 Task: Create a due date automation trigger when advanced on, on the tuesday after a card is due add fields with custom field "Resume" set to a number greater or equal to 1 and lower or equal to 10 at 11:00 AM.
Action: Mouse moved to (1327, 111)
Screenshot: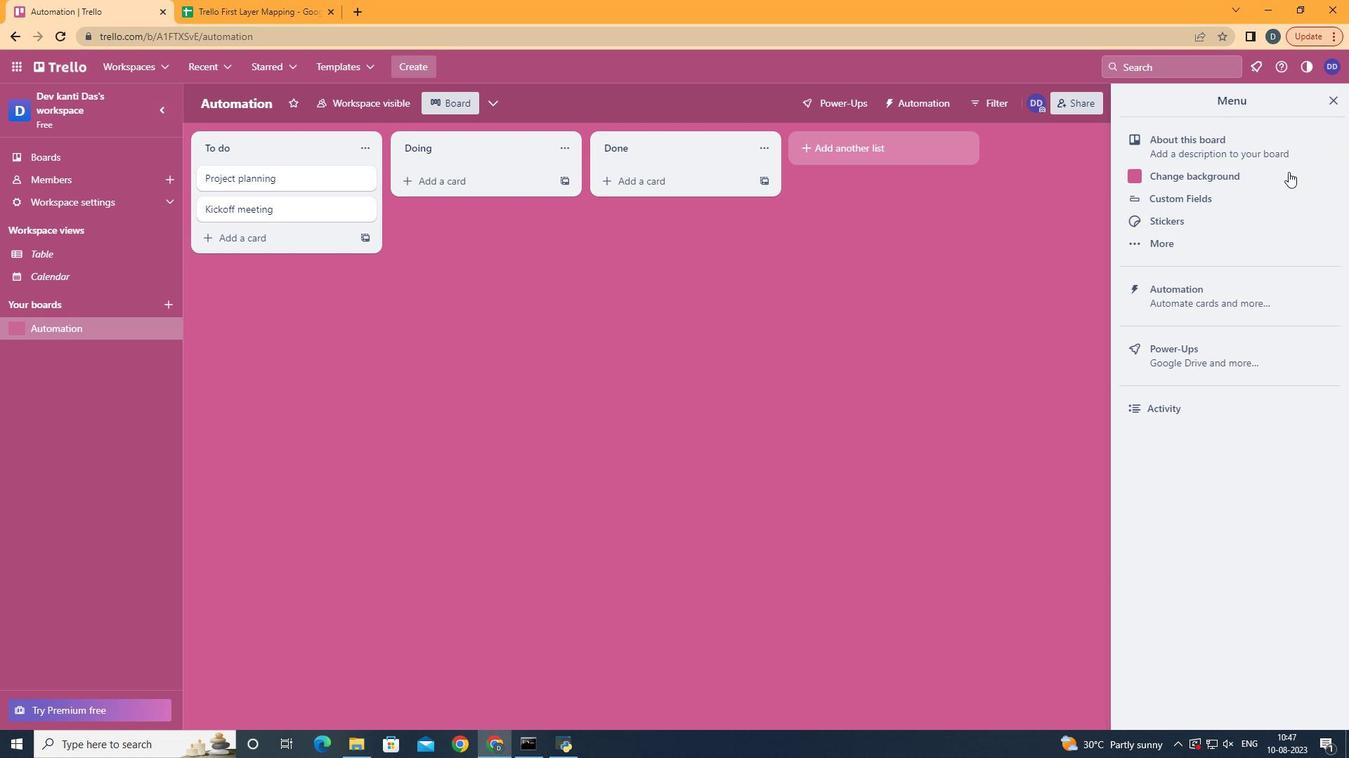 
Action: Mouse pressed left at (1327, 111)
Screenshot: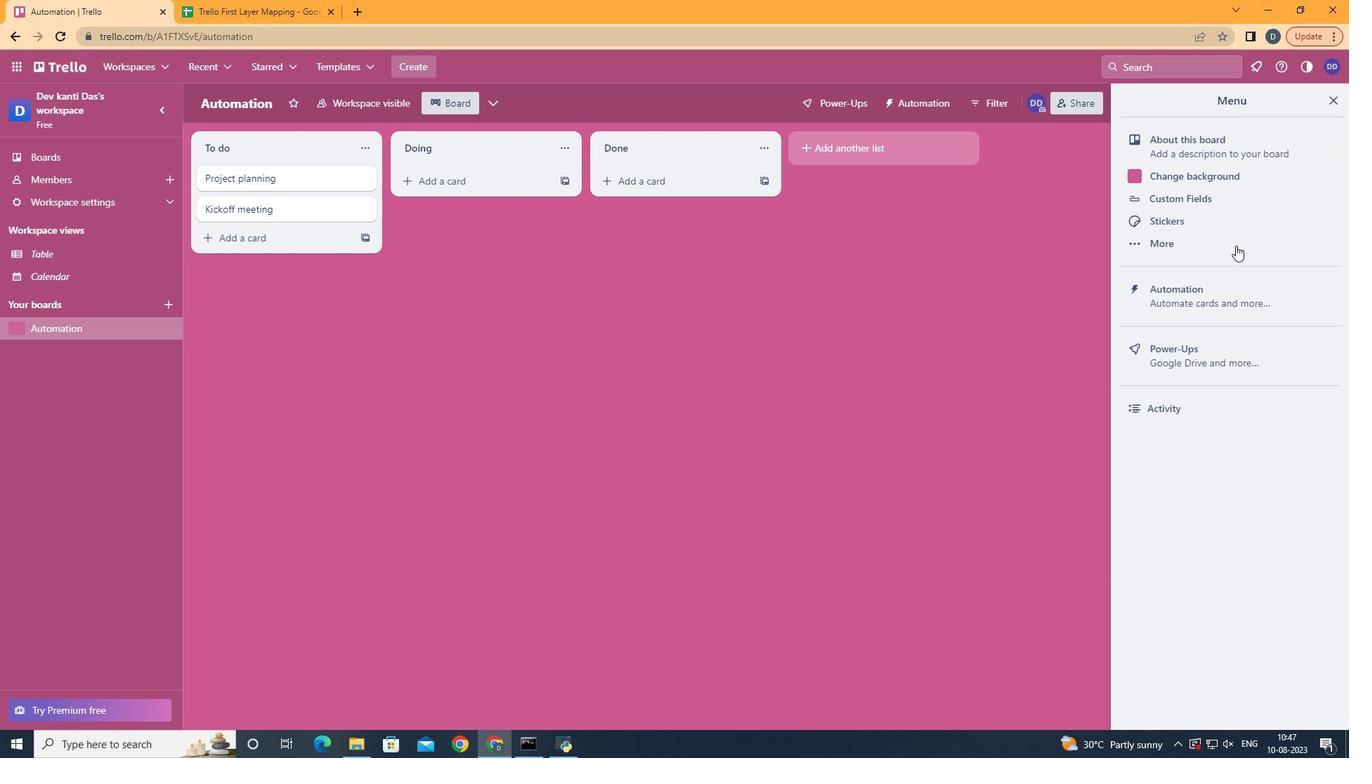 
Action: Mouse moved to (1197, 317)
Screenshot: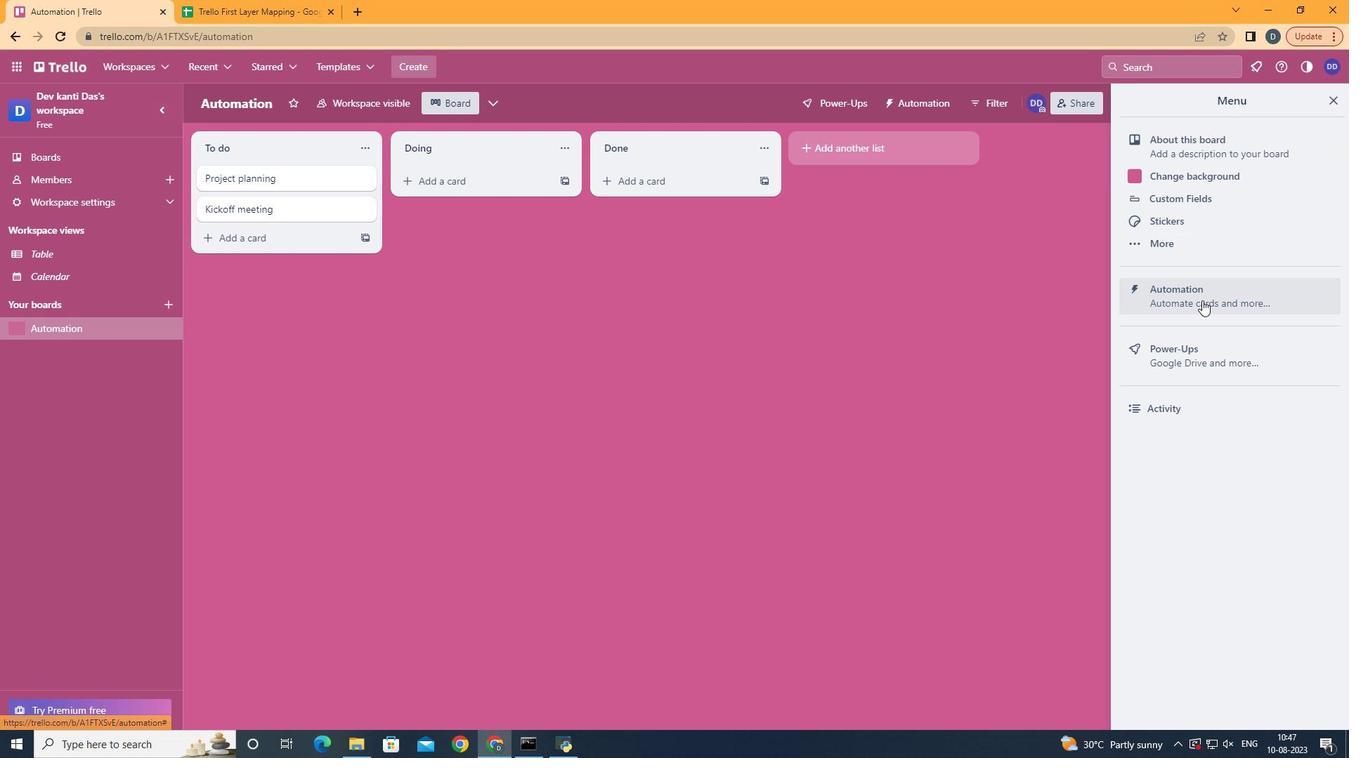 
Action: Mouse pressed left at (1197, 317)
Screenshot: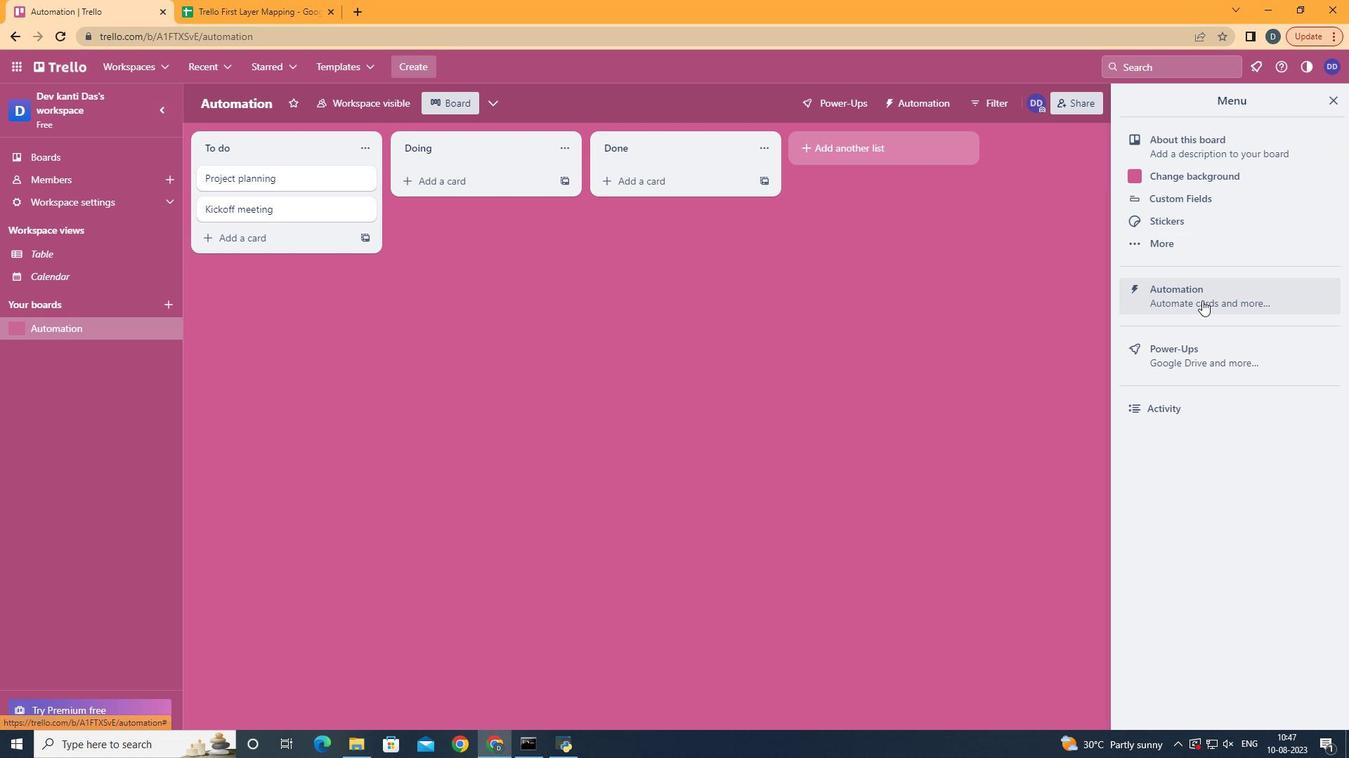 
Action: Mouse moved to (1205, 293)
Screenshot: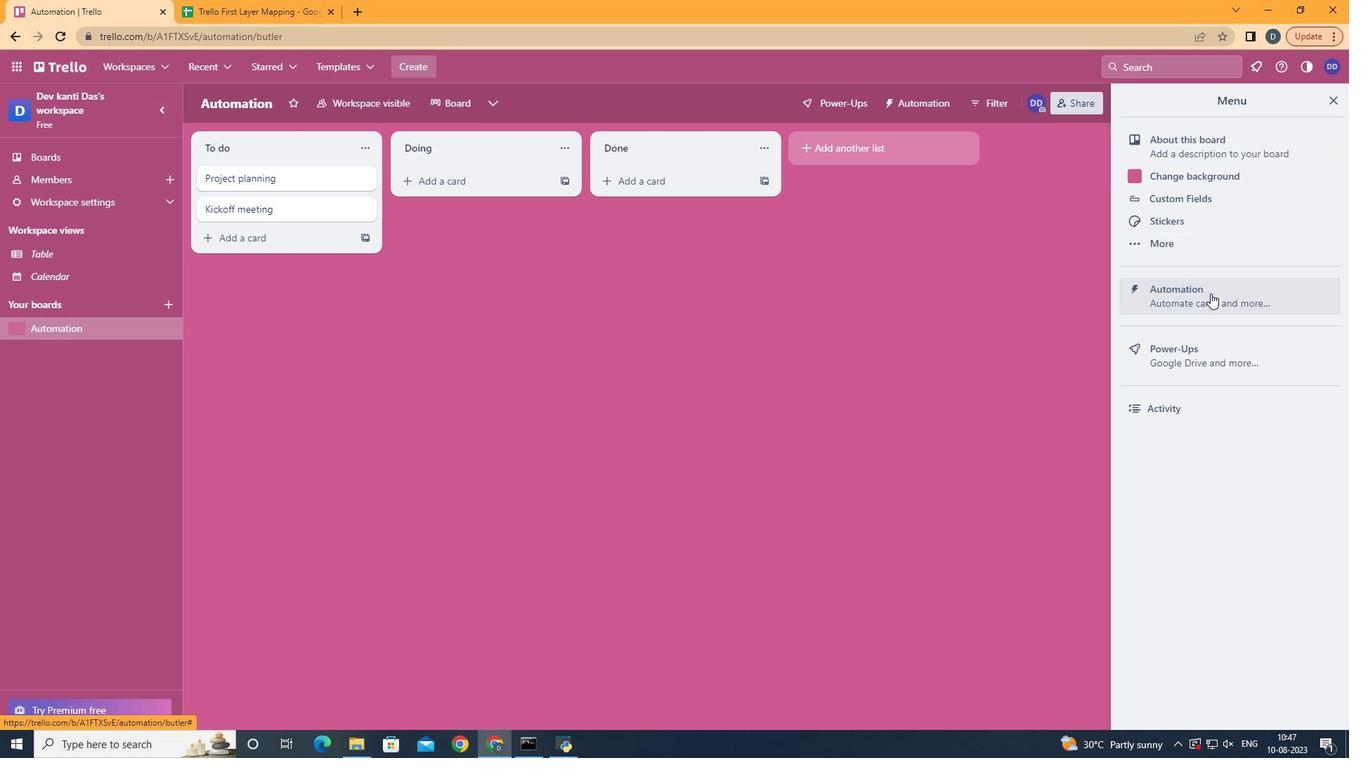 
Action: Mouse pressed left at (1205, 293)
Screenshot: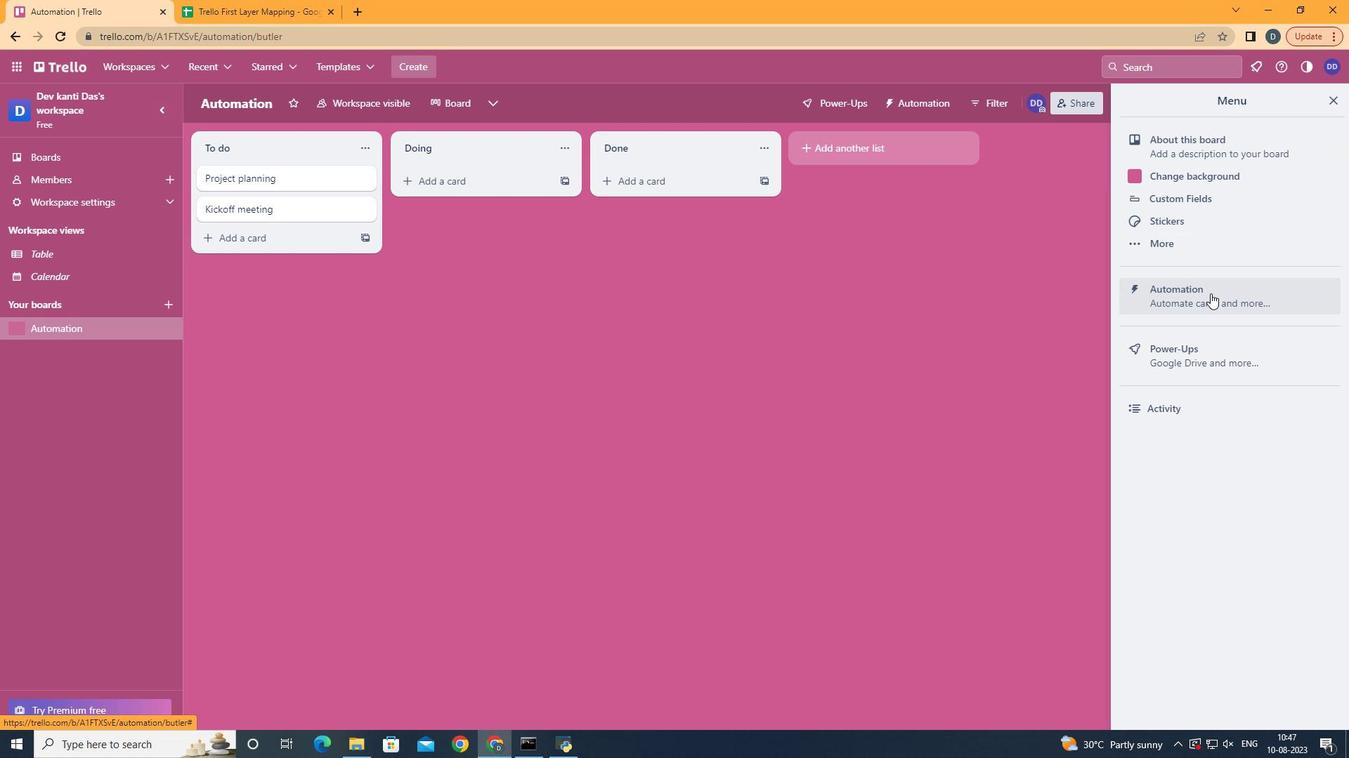 
Action: Mouse moved to (262, 278)
Screenshot: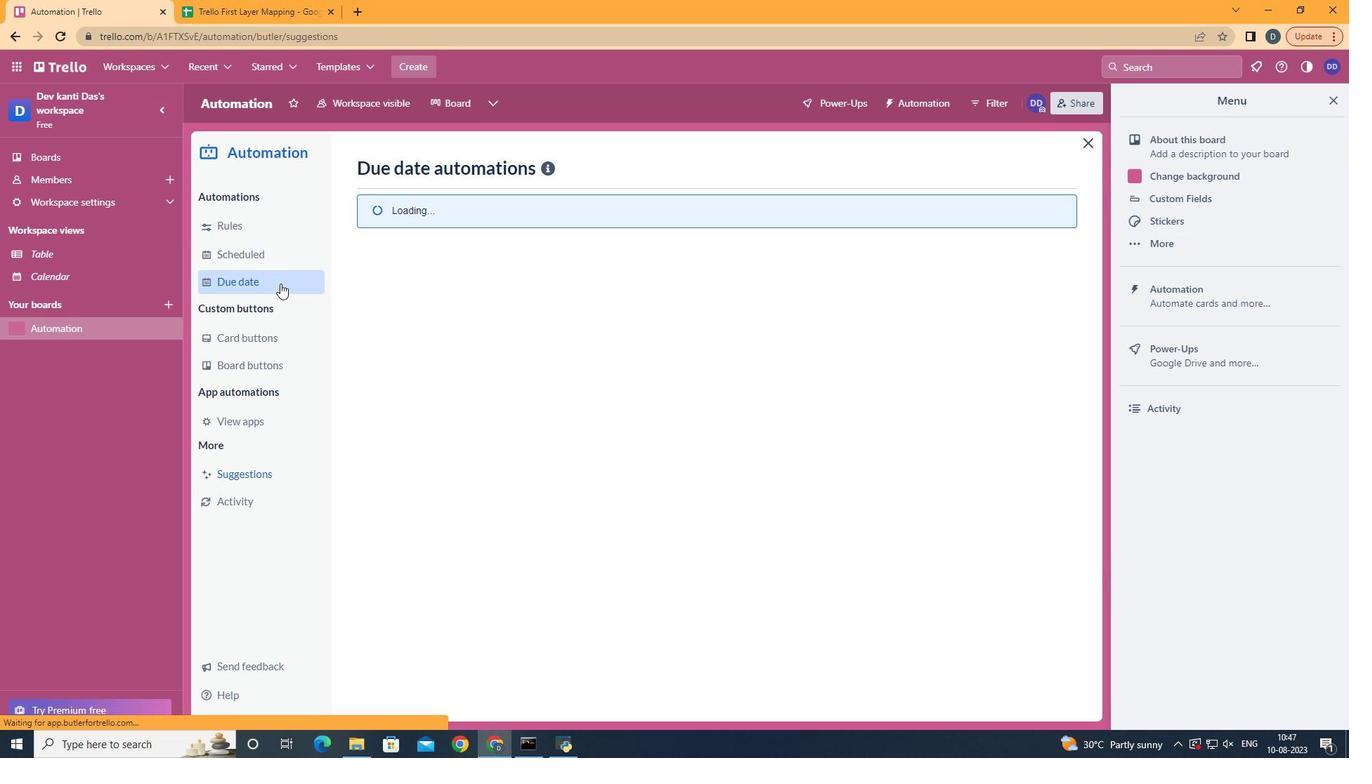 
Action: Mouse pressed left at (262, 278)
Screenshot: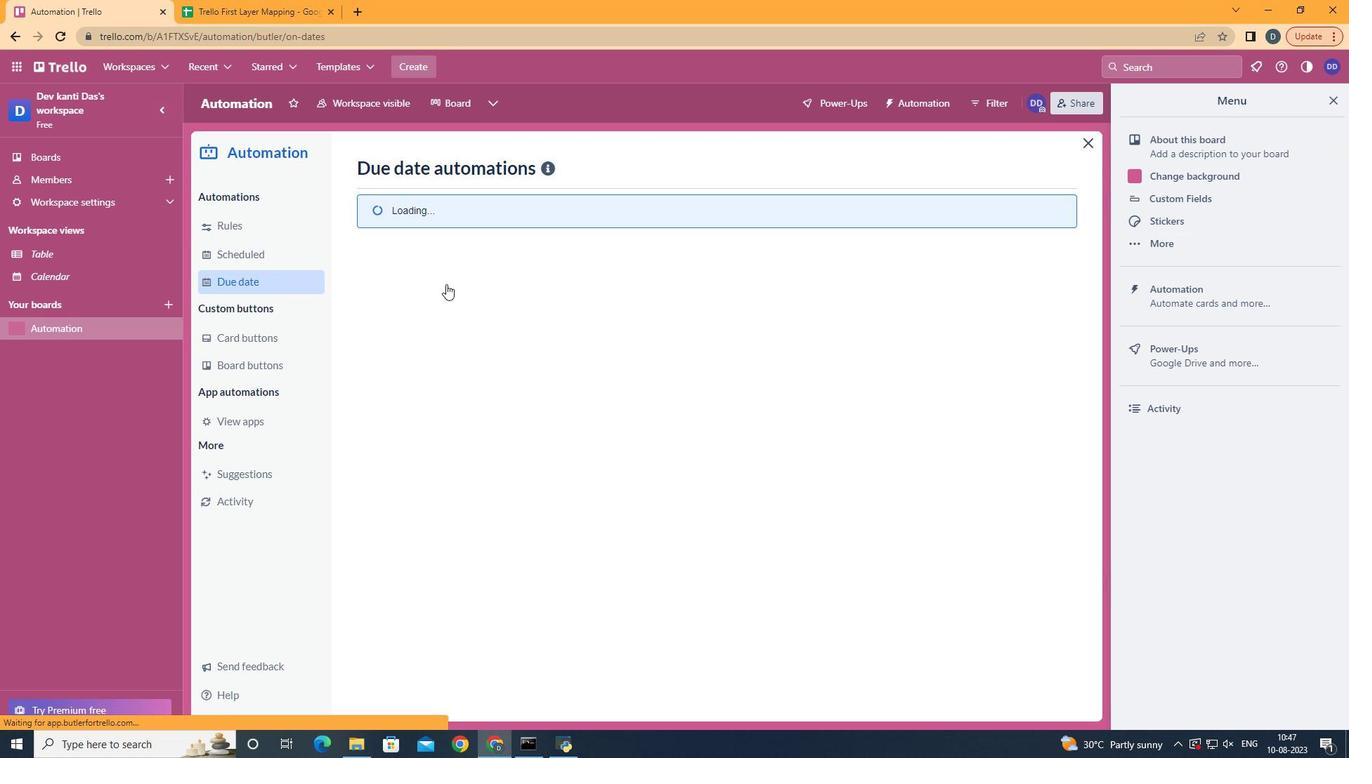 
Action: Mouse moved to (1006, 170)
Screenshot: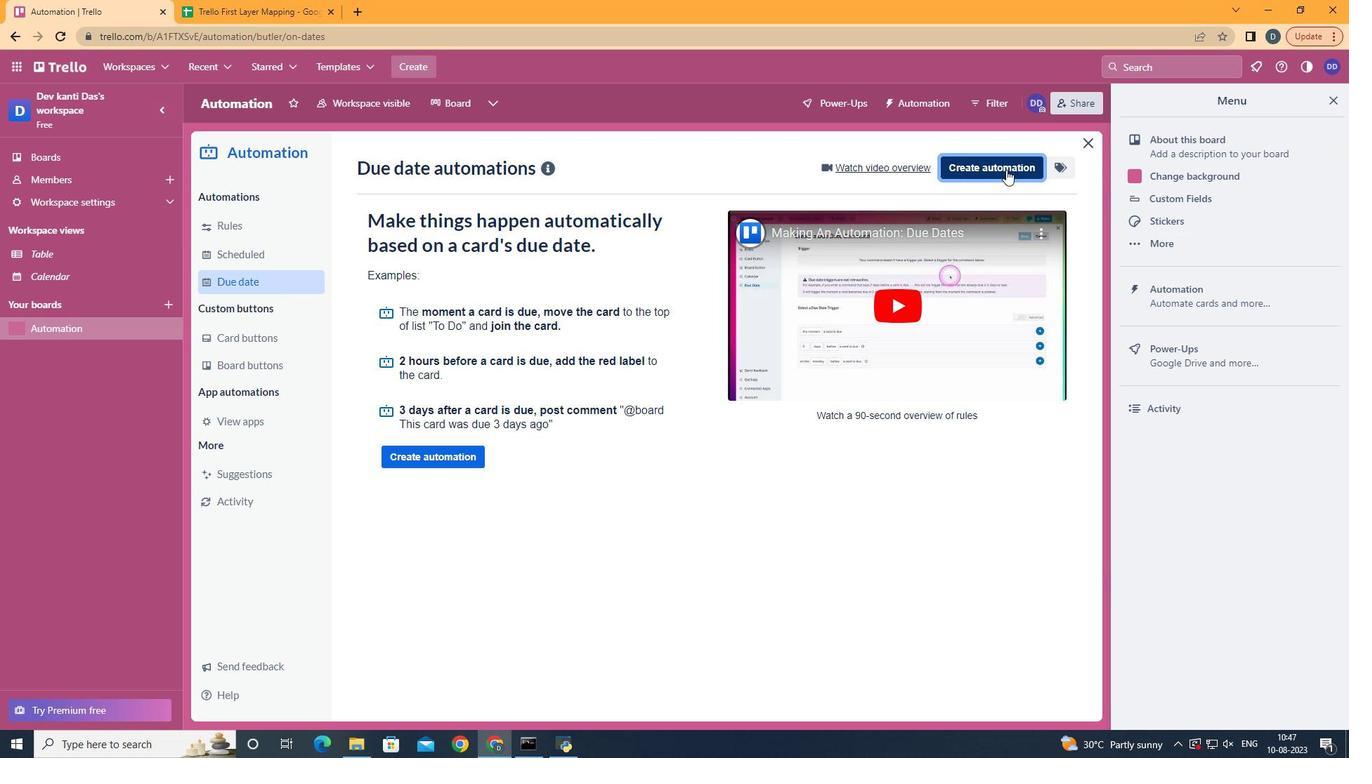 
Action: Mouse pressed left at (1006, 170)
Screenshot: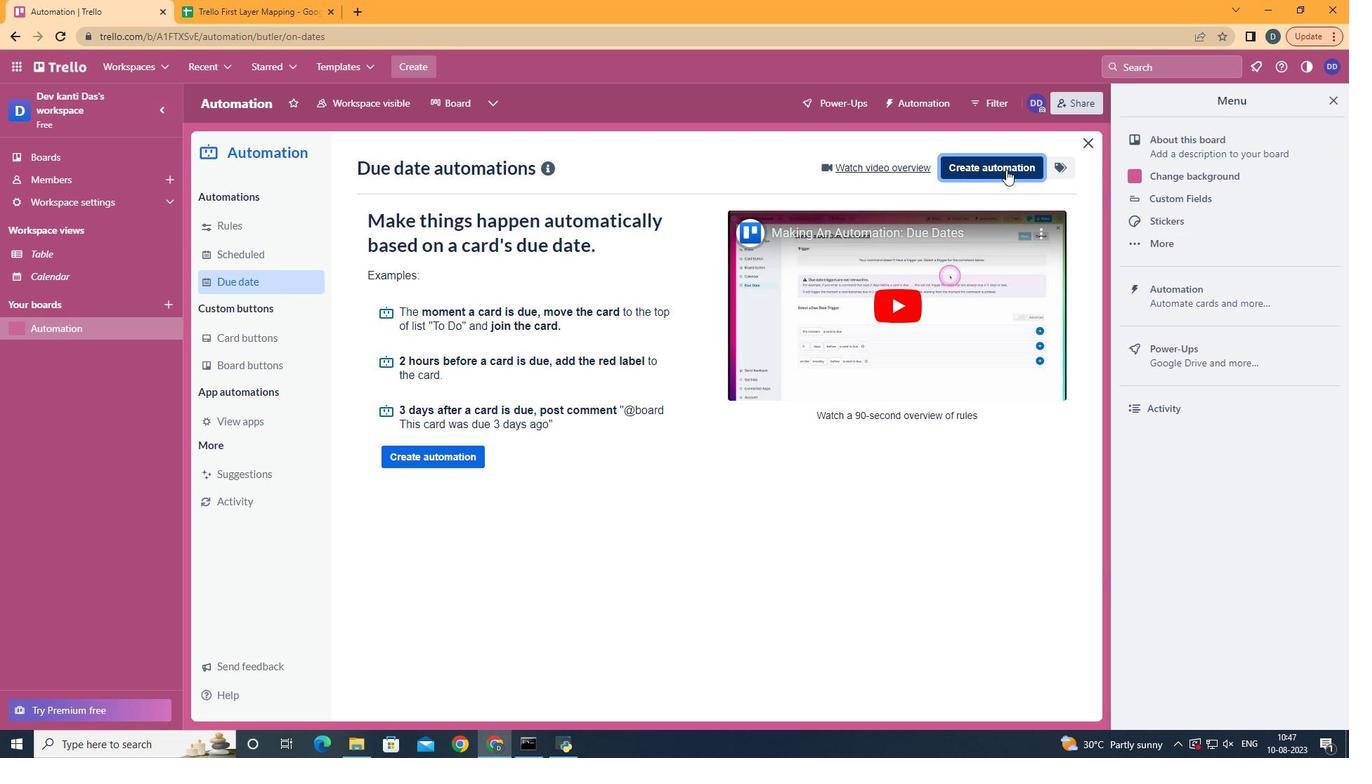
Action: Mouse moved to (696, 295)
Screenshot: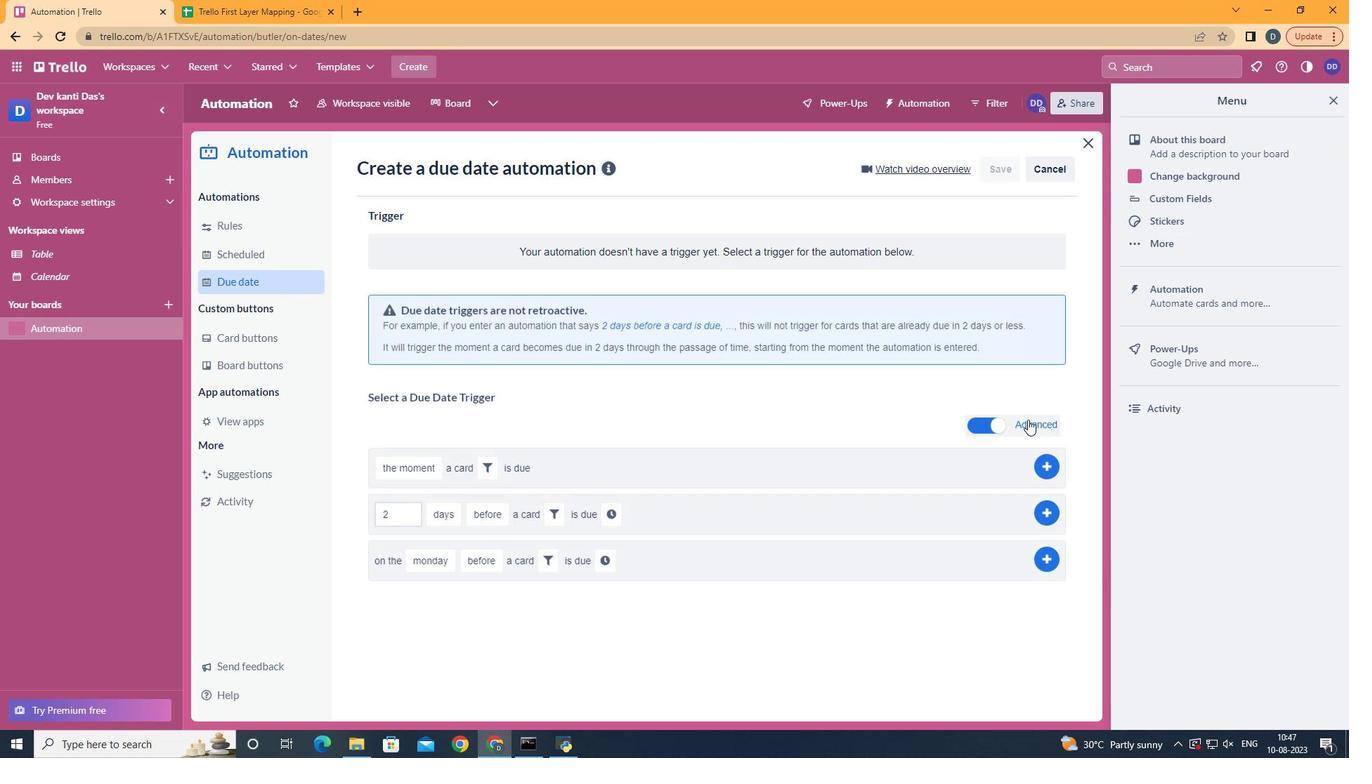 
Action: Mouse pressed left at (696, 295)
Screenshot: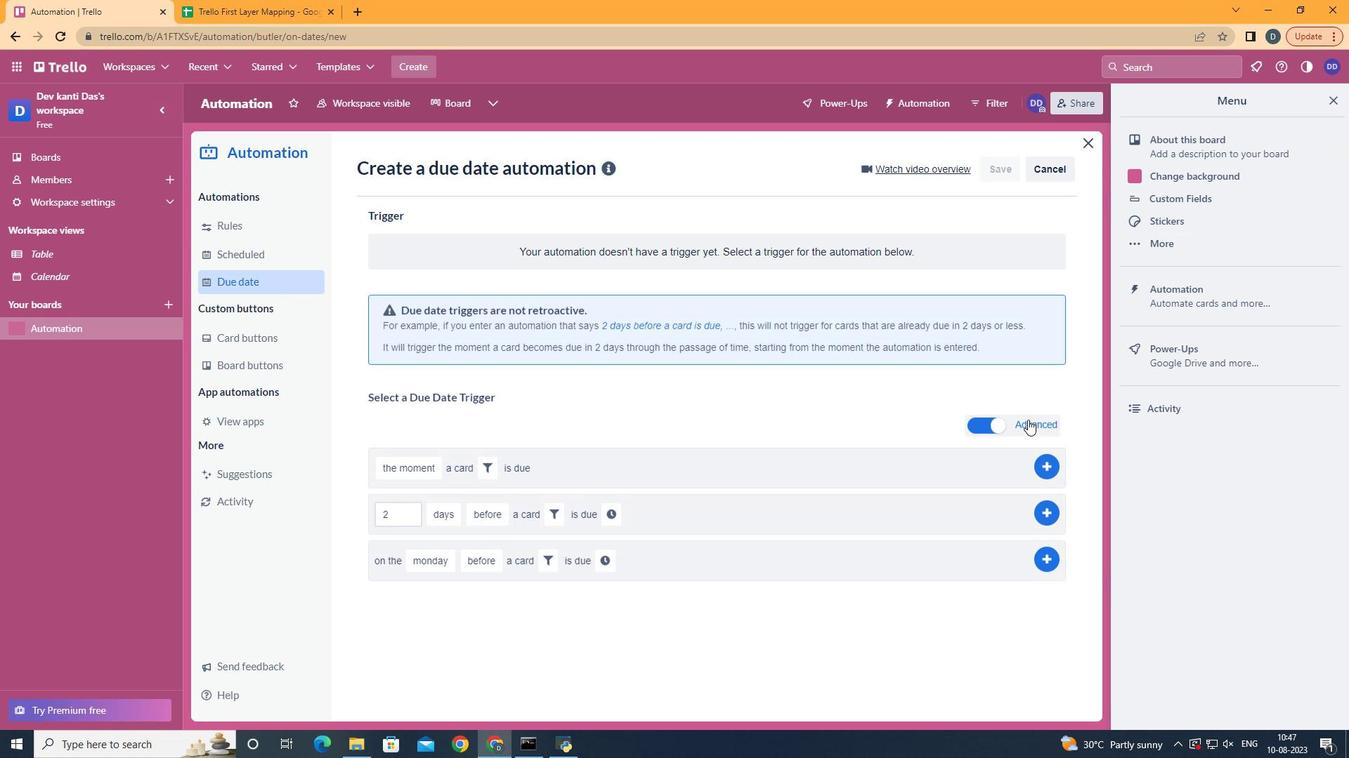 
Action: Mouse moved to (461, 385)
Screenshot: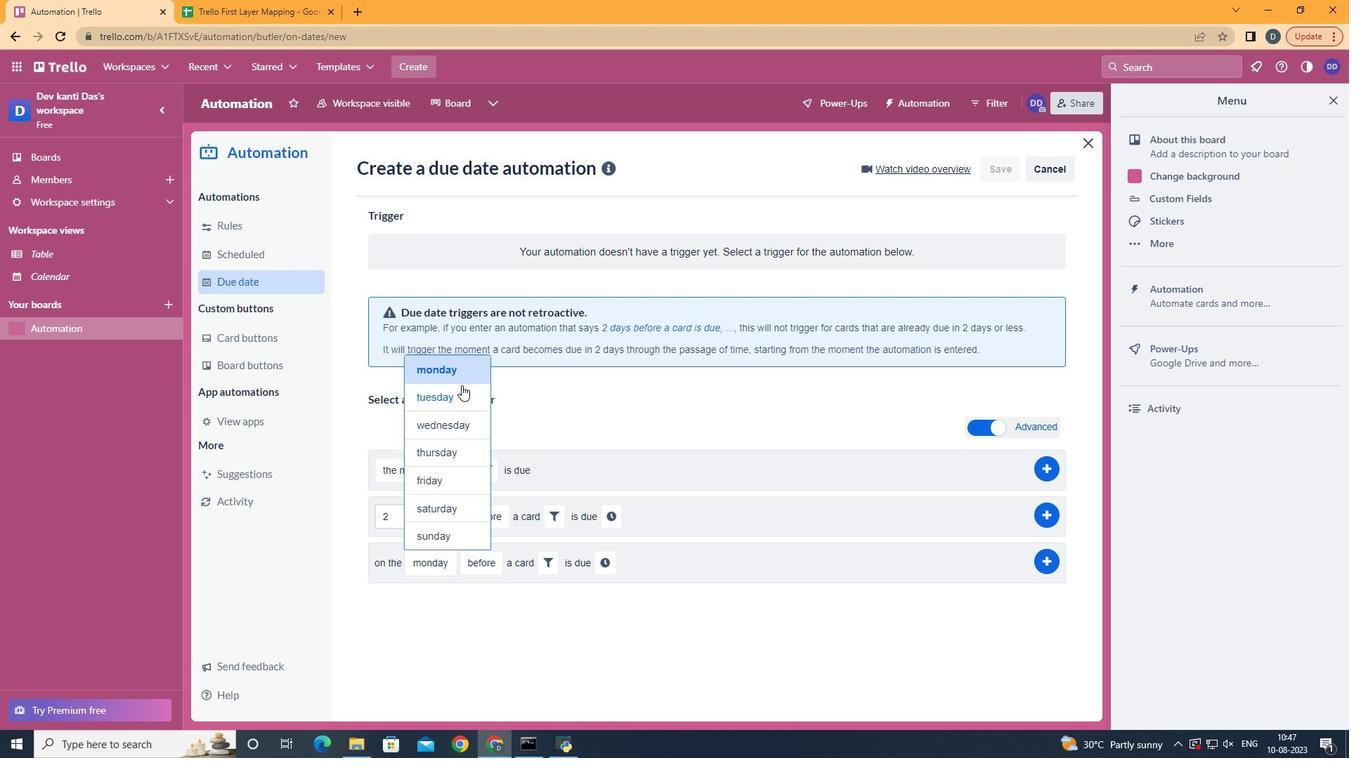 
Action: Mouse pressed left at (461, 385)
Screenshot: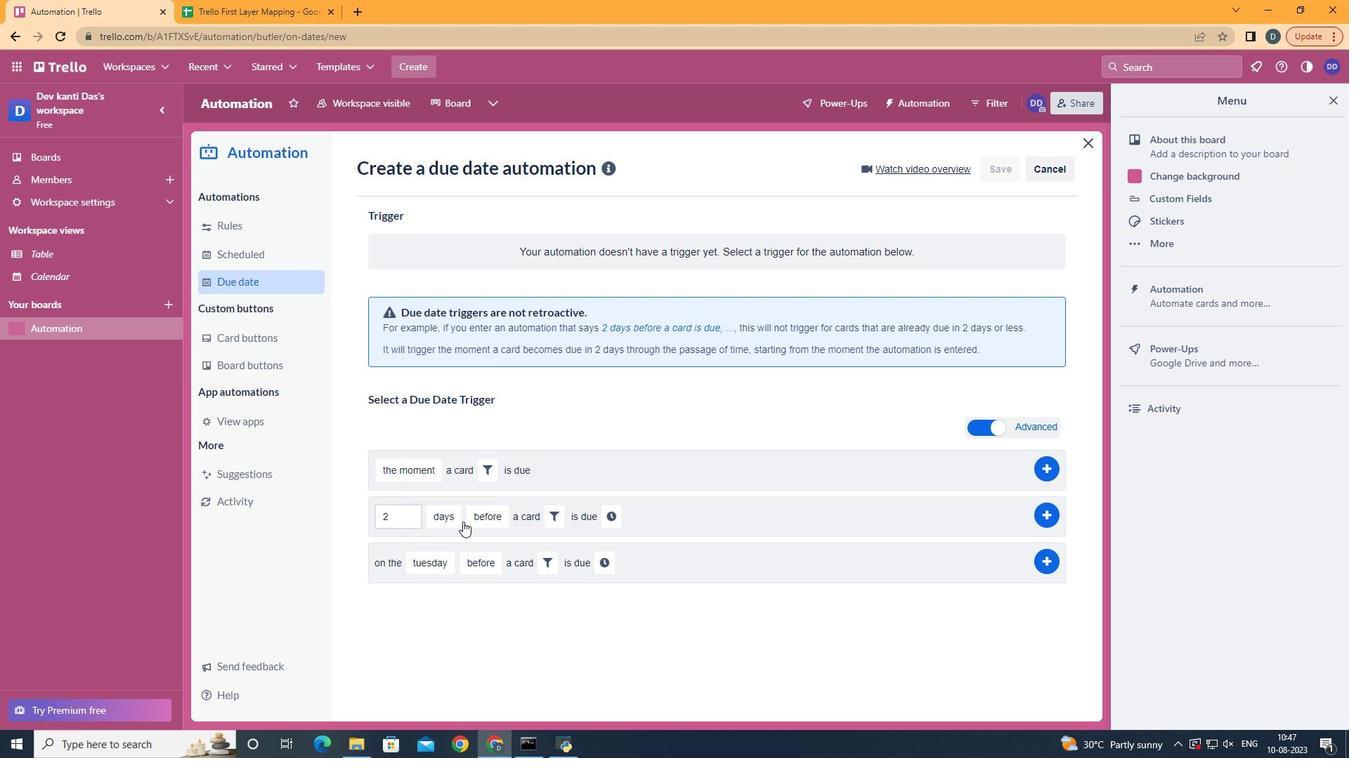 
Action: Mouse moved to (497, 609)
Screenshot: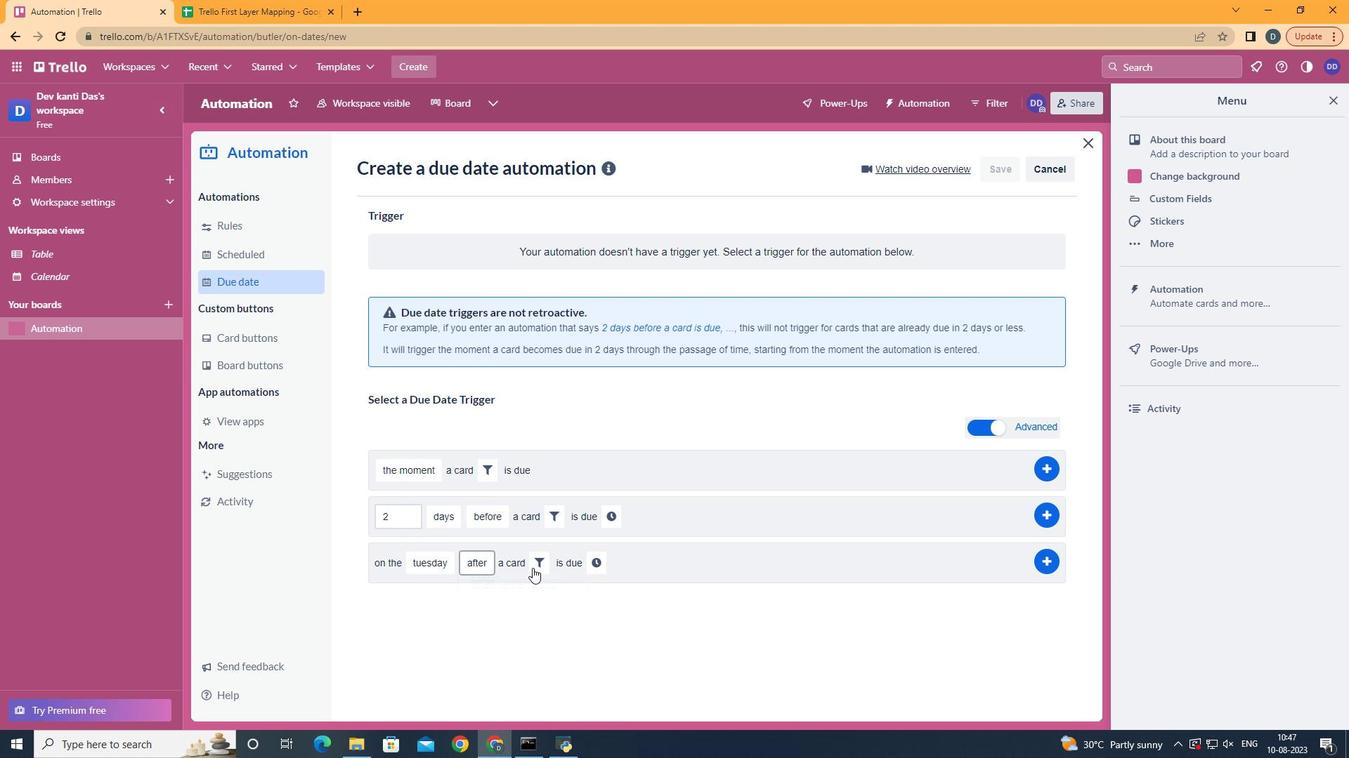 
Action: Mouse pressed left at (497, 609)
Screenshot: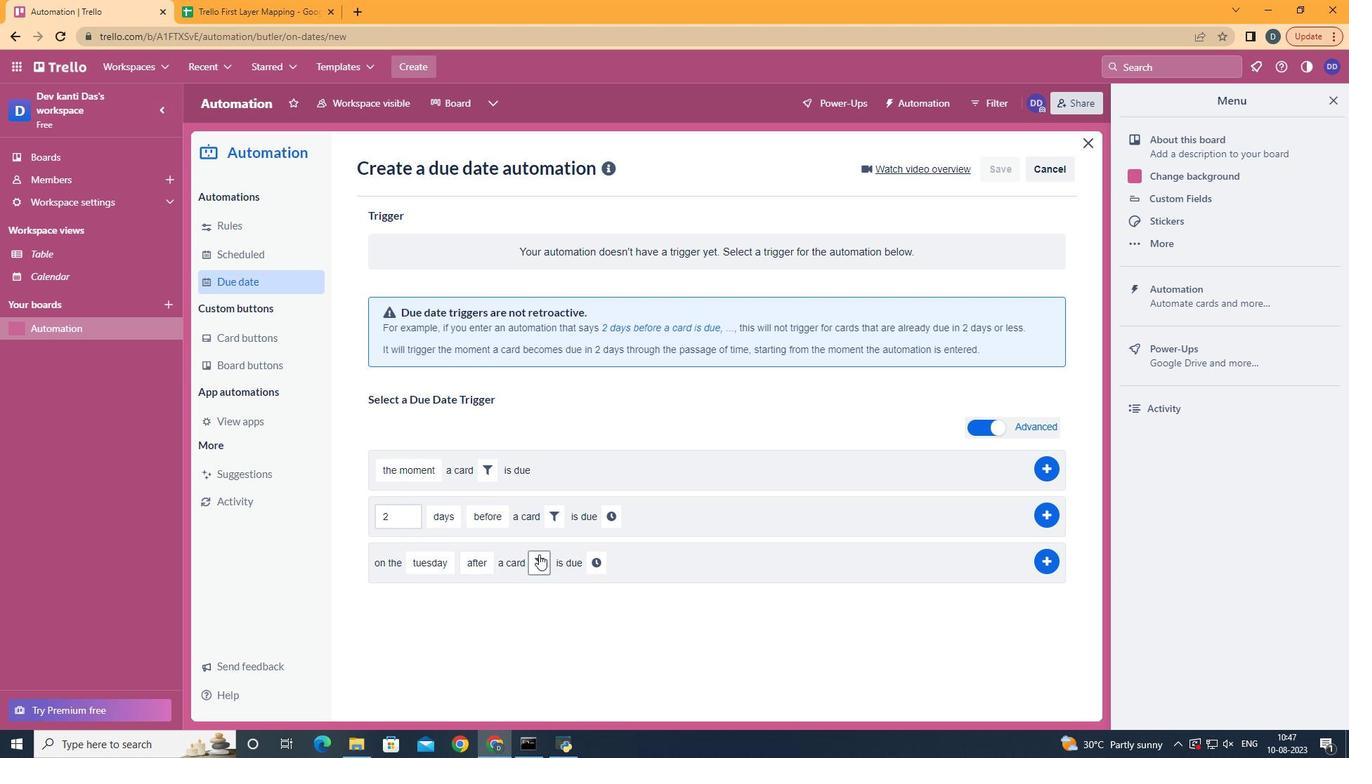 
Action: Mouse moved to (542, 558)
Screenshot: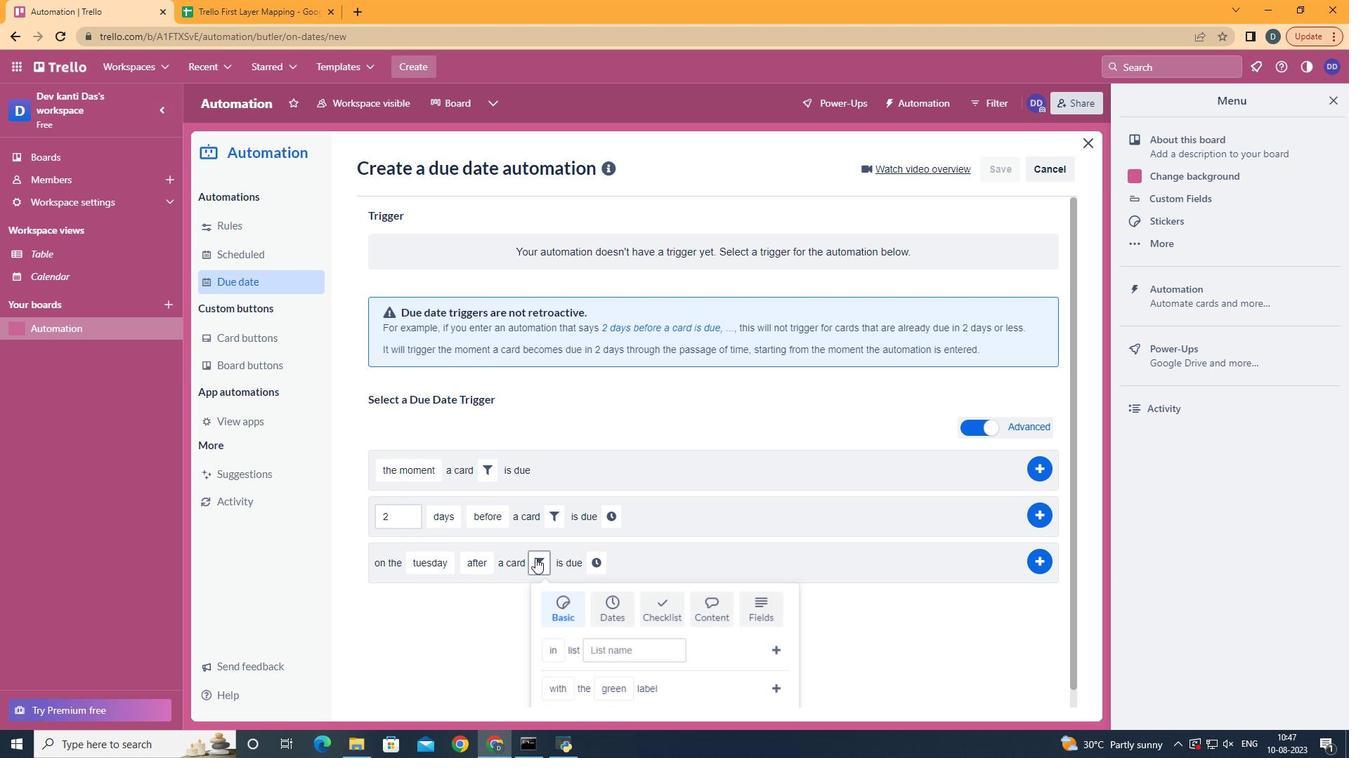 
Action: Mouse pressed left at (542, 558)
Screenshot: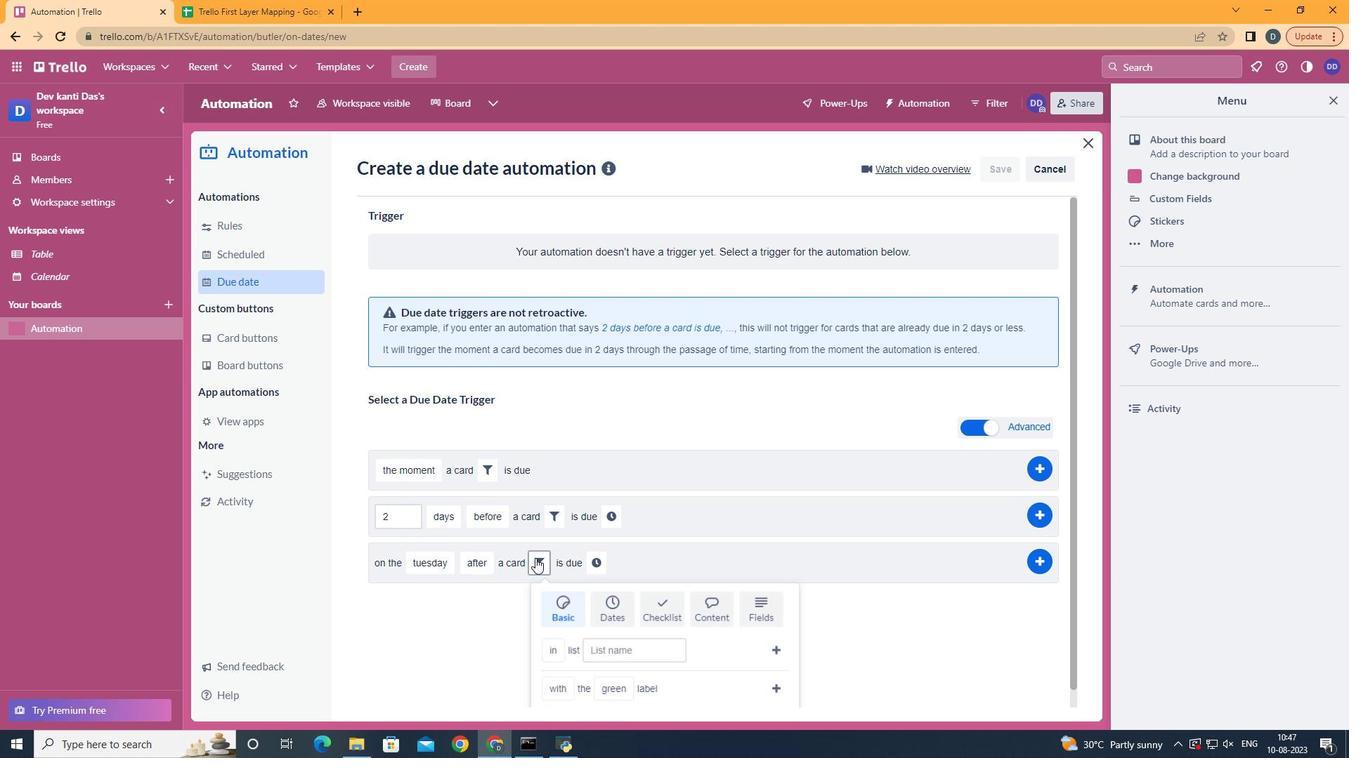 
Action: Mouse moved to (775, 609)
Screenshot: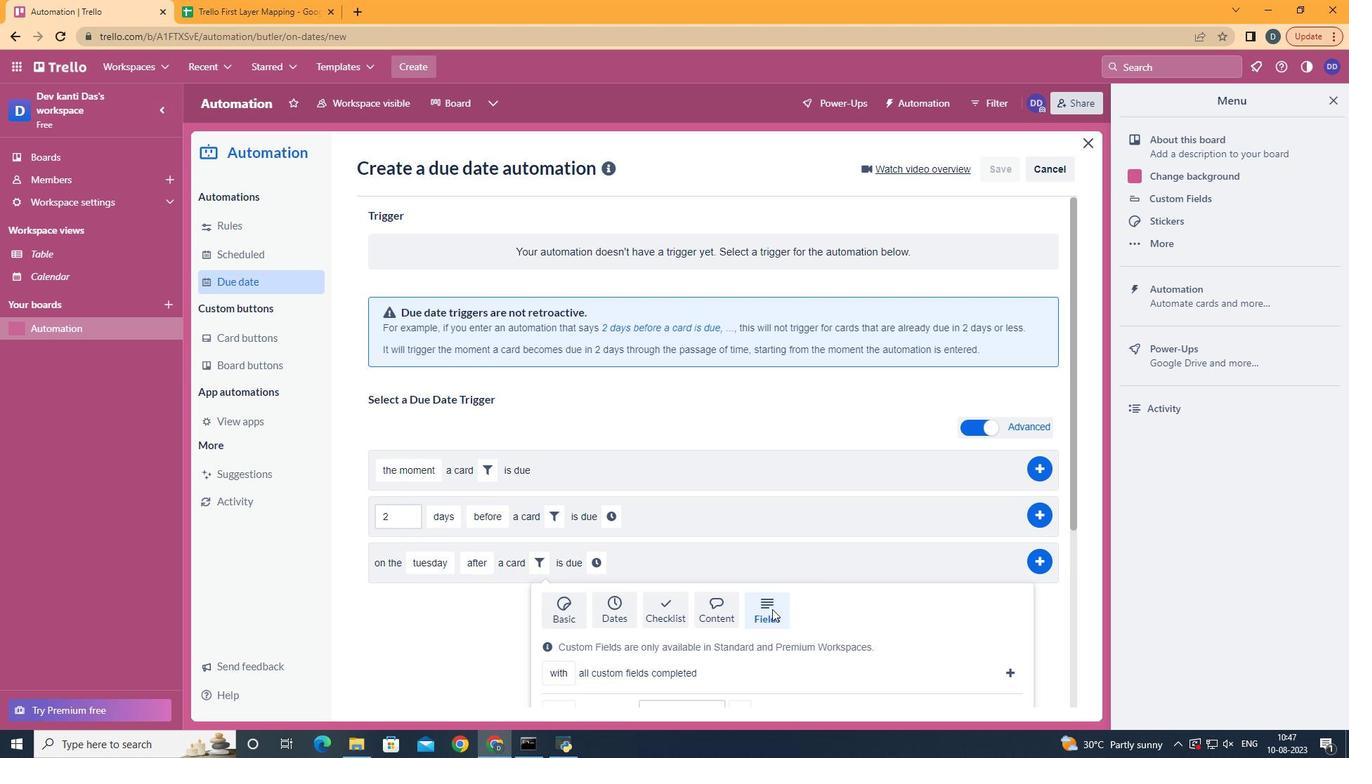 
Action: Mouse pressed left at (775, 609)
Screenshot: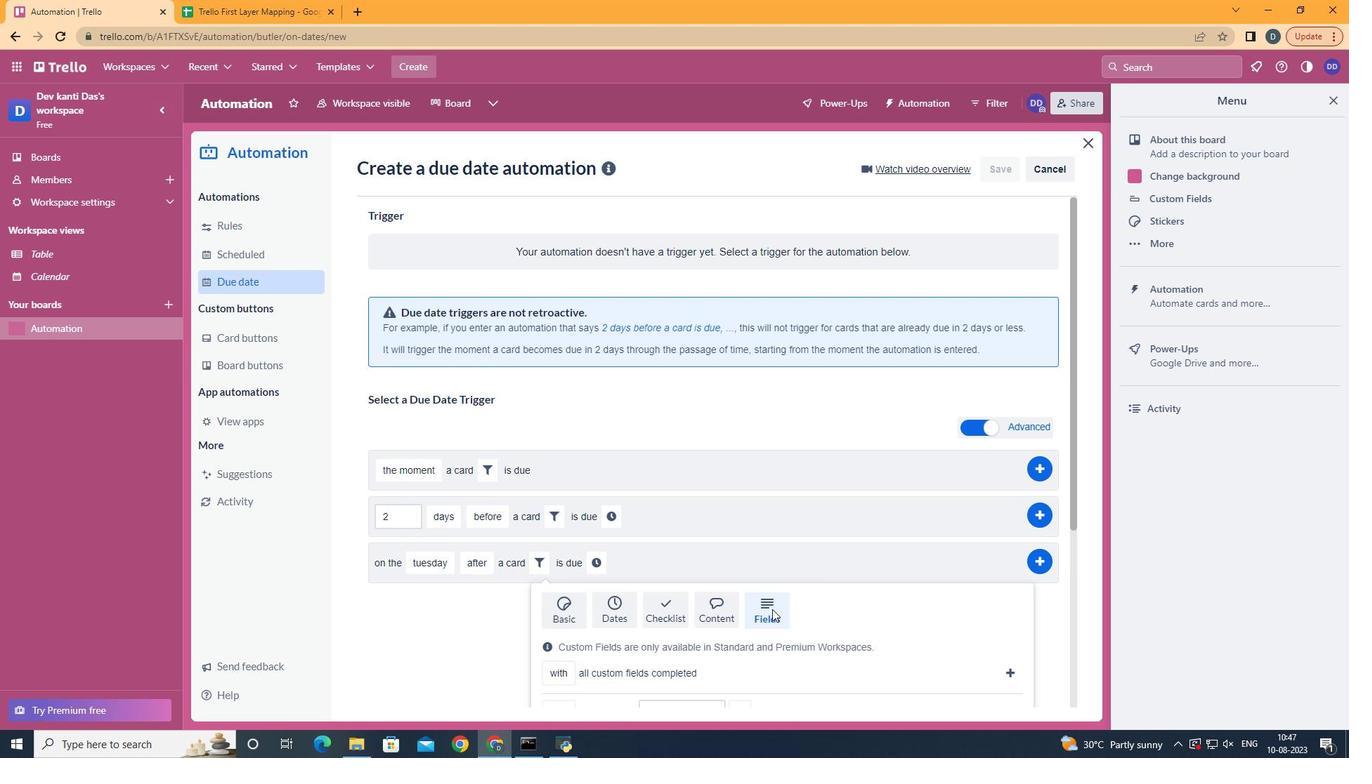 
Action: Mouse moved to (772, 609)
Screenshot: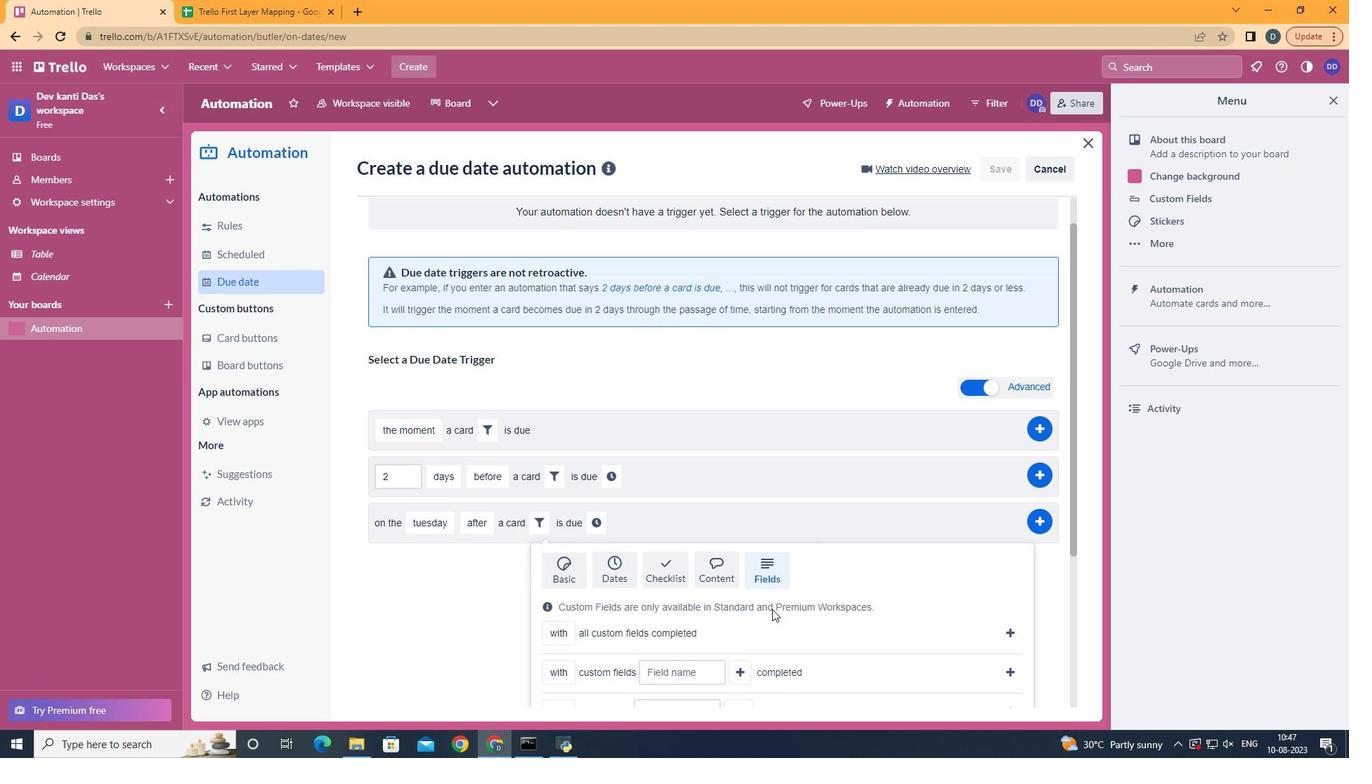 
Action: Mouse scrolled (772, 609) with delta (0, 0)
Screenshot: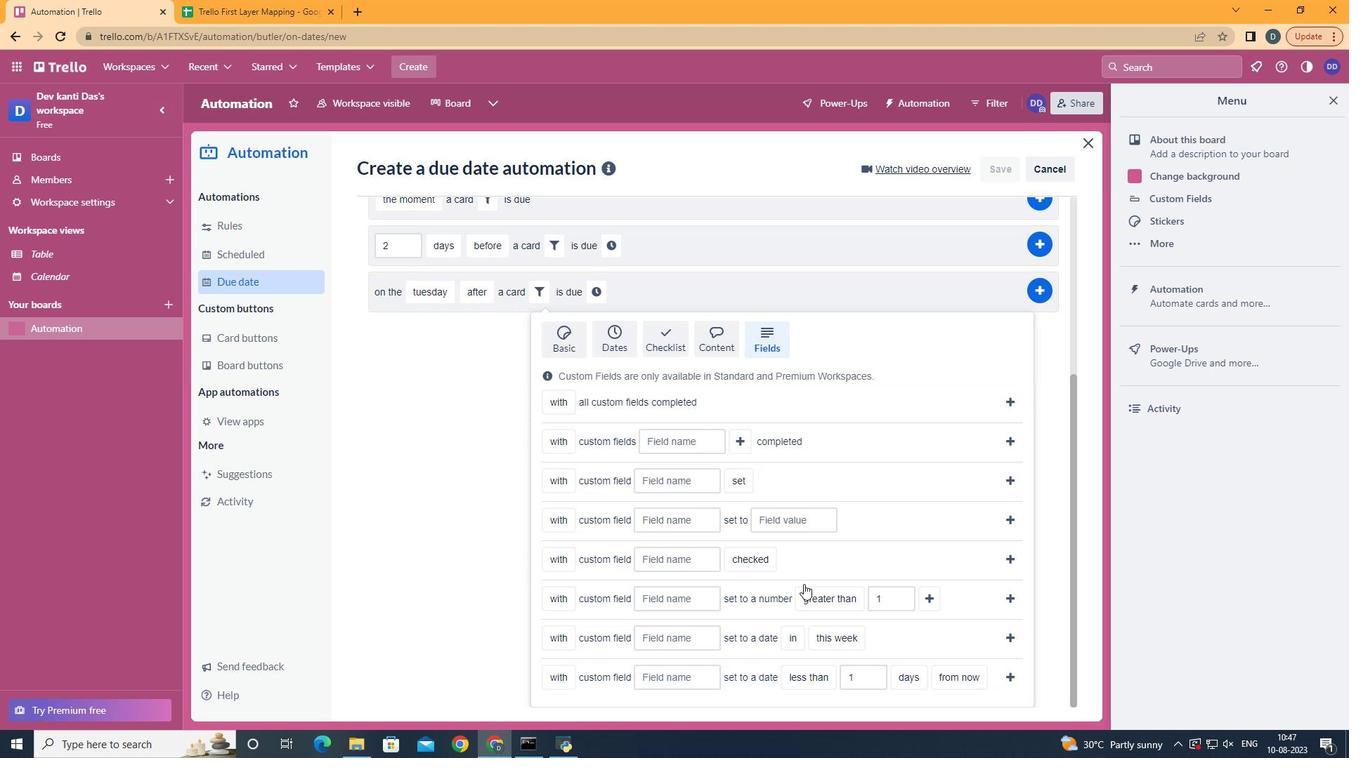 
Action: Mouse scrolled (772, 609) with delta (0, 0)
Screenshot: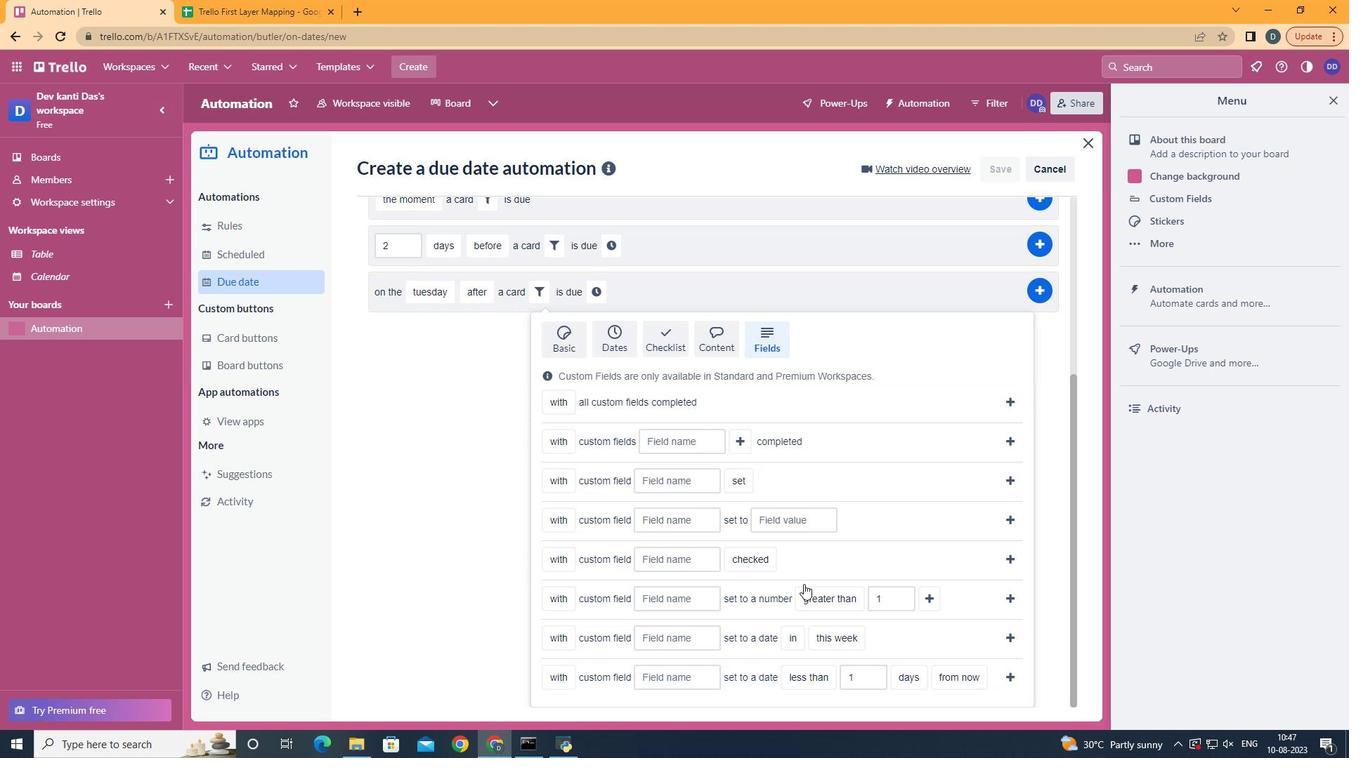 
Action: Mouse scrolled (772, 609) with delta (0, 0)
Screenshot: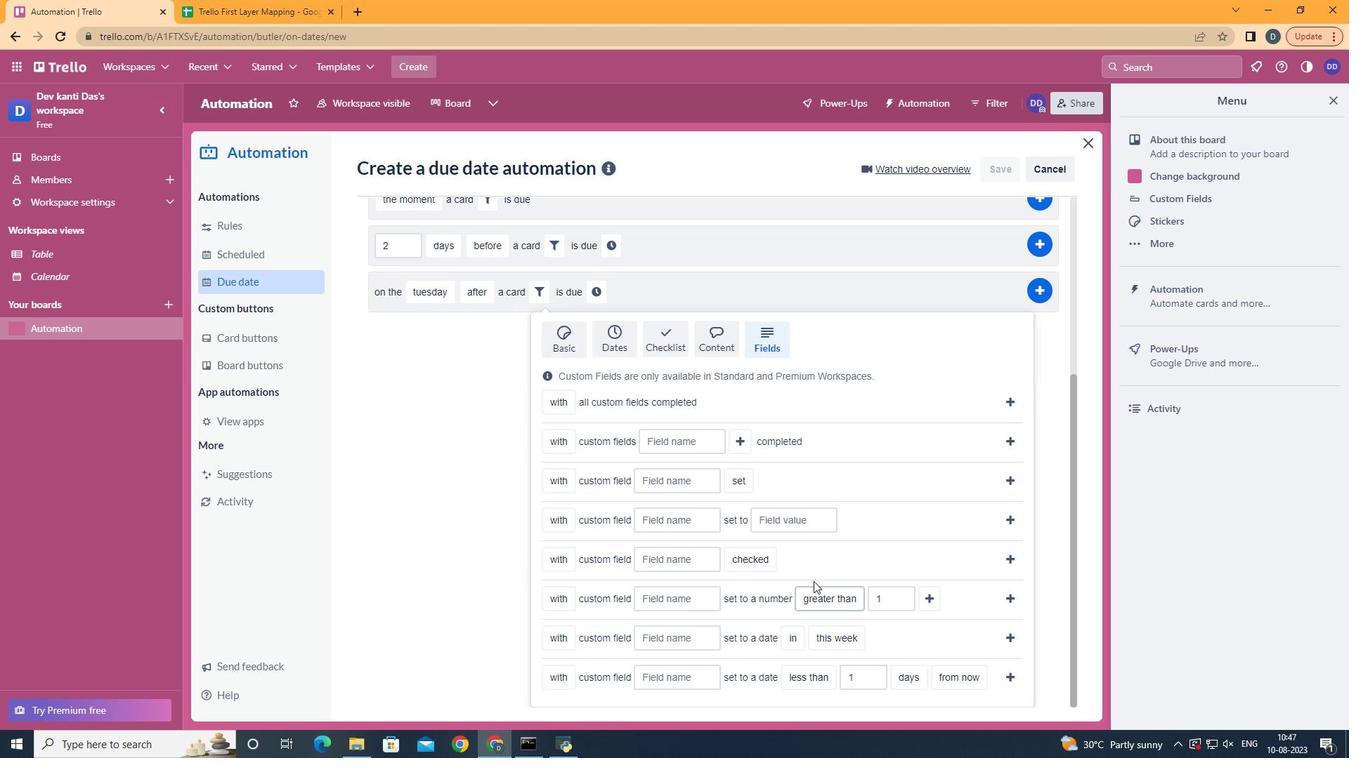 
Action: Mouse scrolled (772, 609) with delta (0, 0)
Screenshot: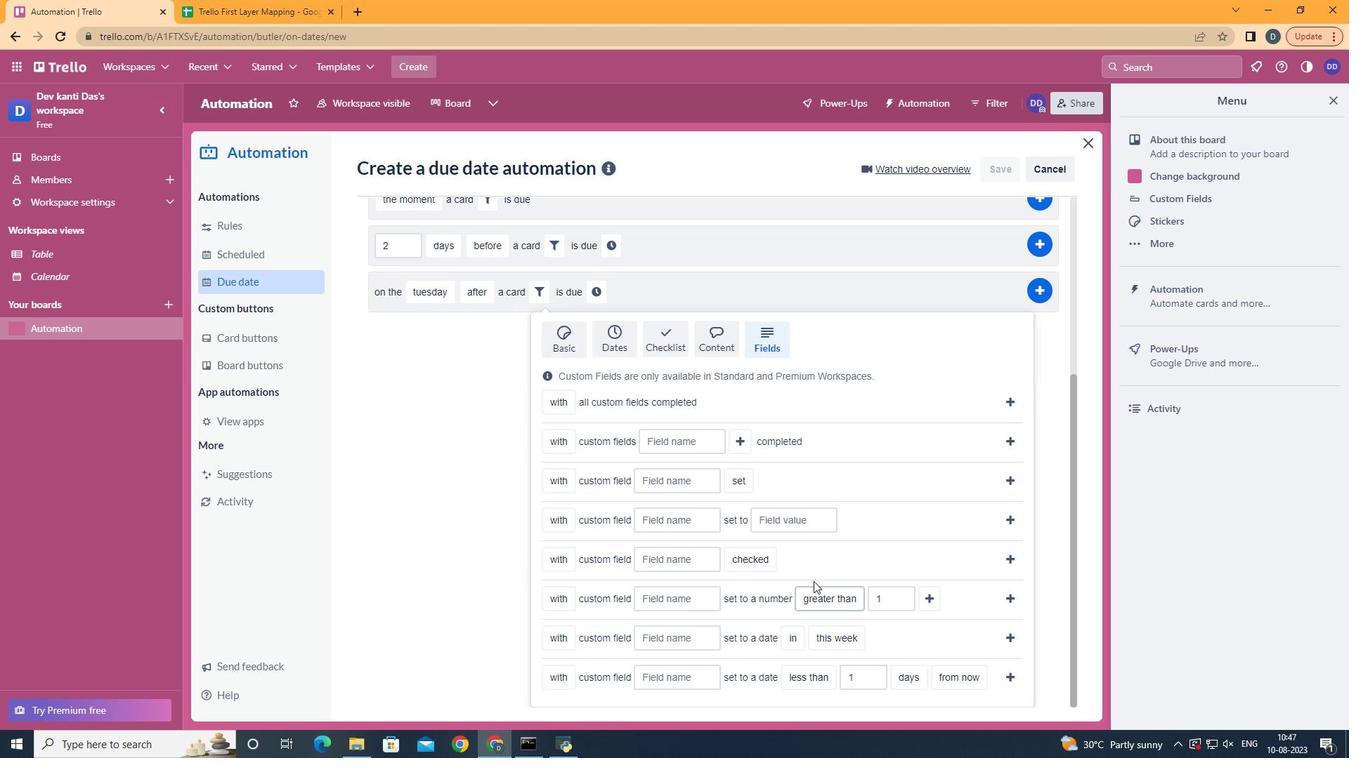 
Action: Mouse scrolled (772, 609) with delta (0, 0)
Screenshot: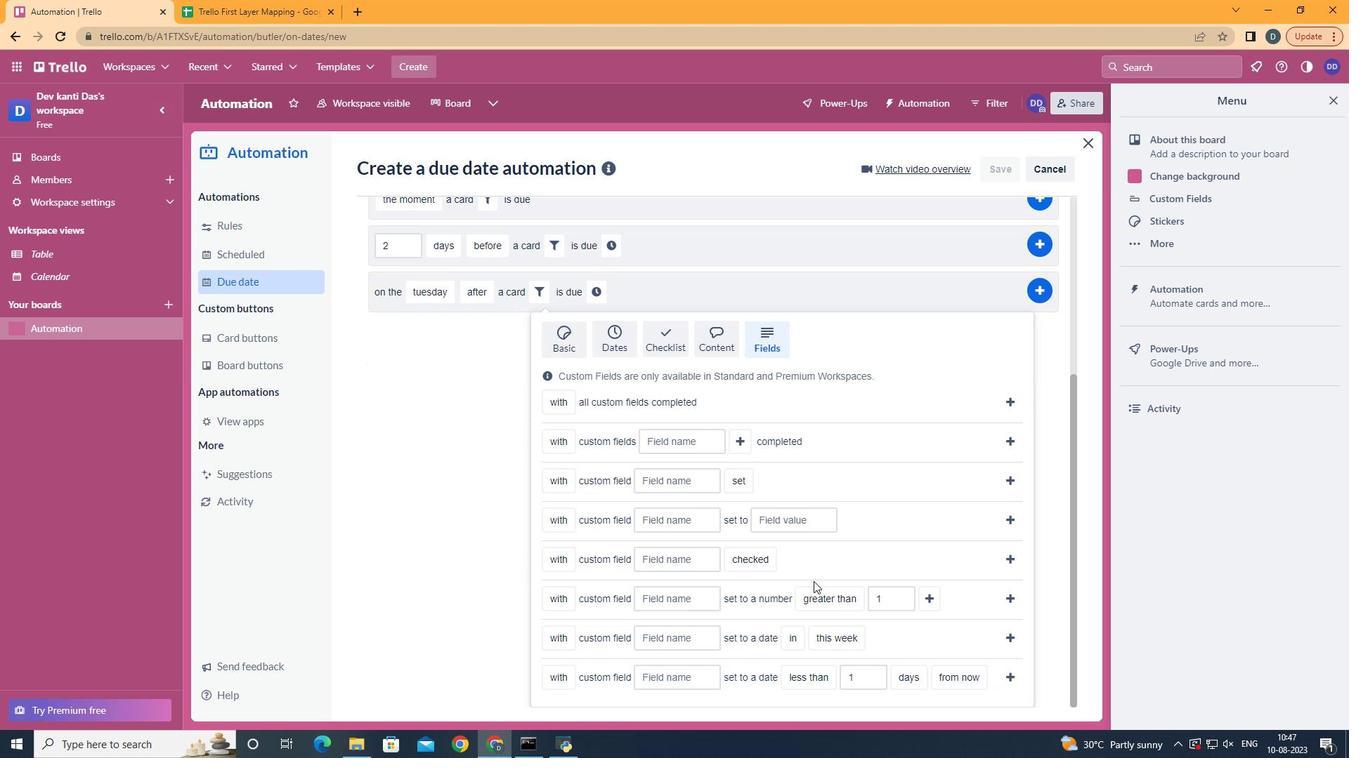 
Action: Mouse scrolled (772, 609) with delta (0, 0)
Screenshot: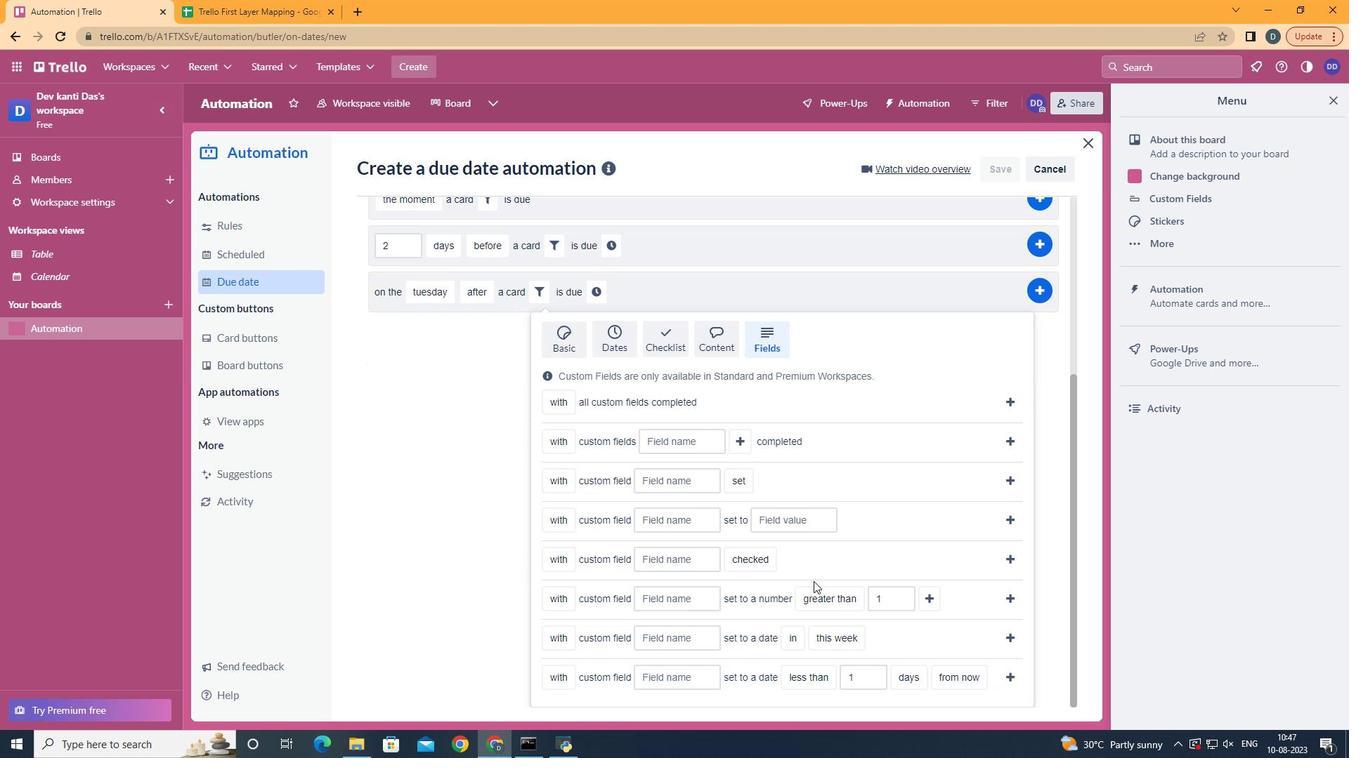 
Action: Mouse moved to (572, 633)
Screenshot: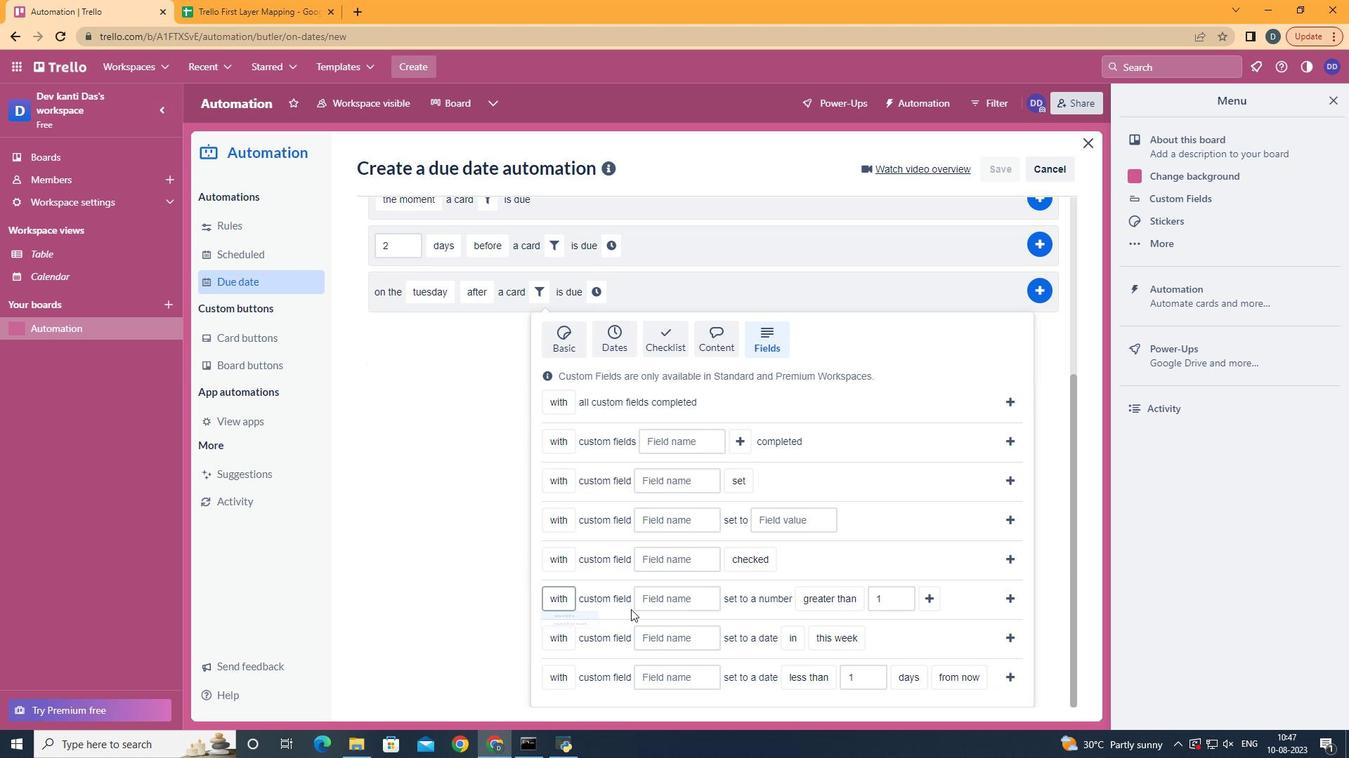 
Action: Mouse pressed left at (572, 633)
Screenshot: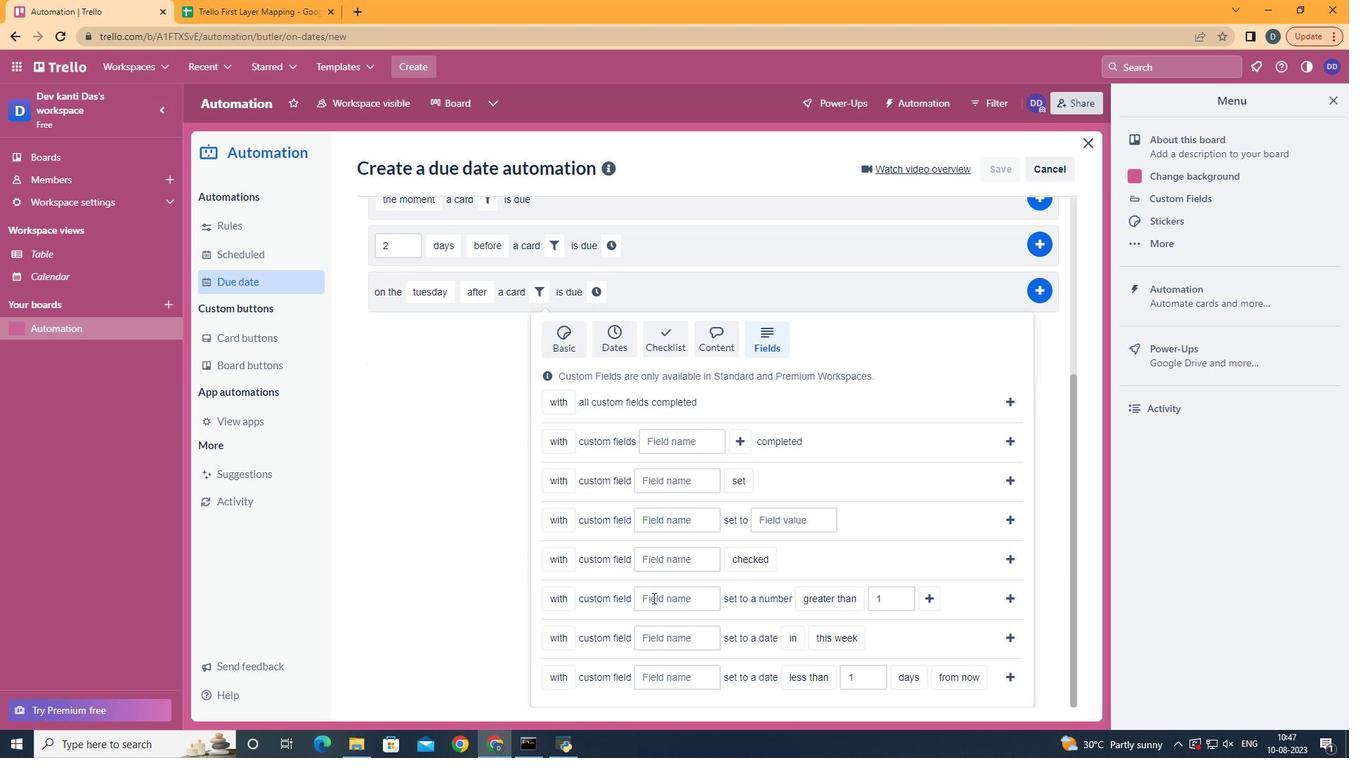 
Action: Mouse moved to (652, 598)
Screenshot: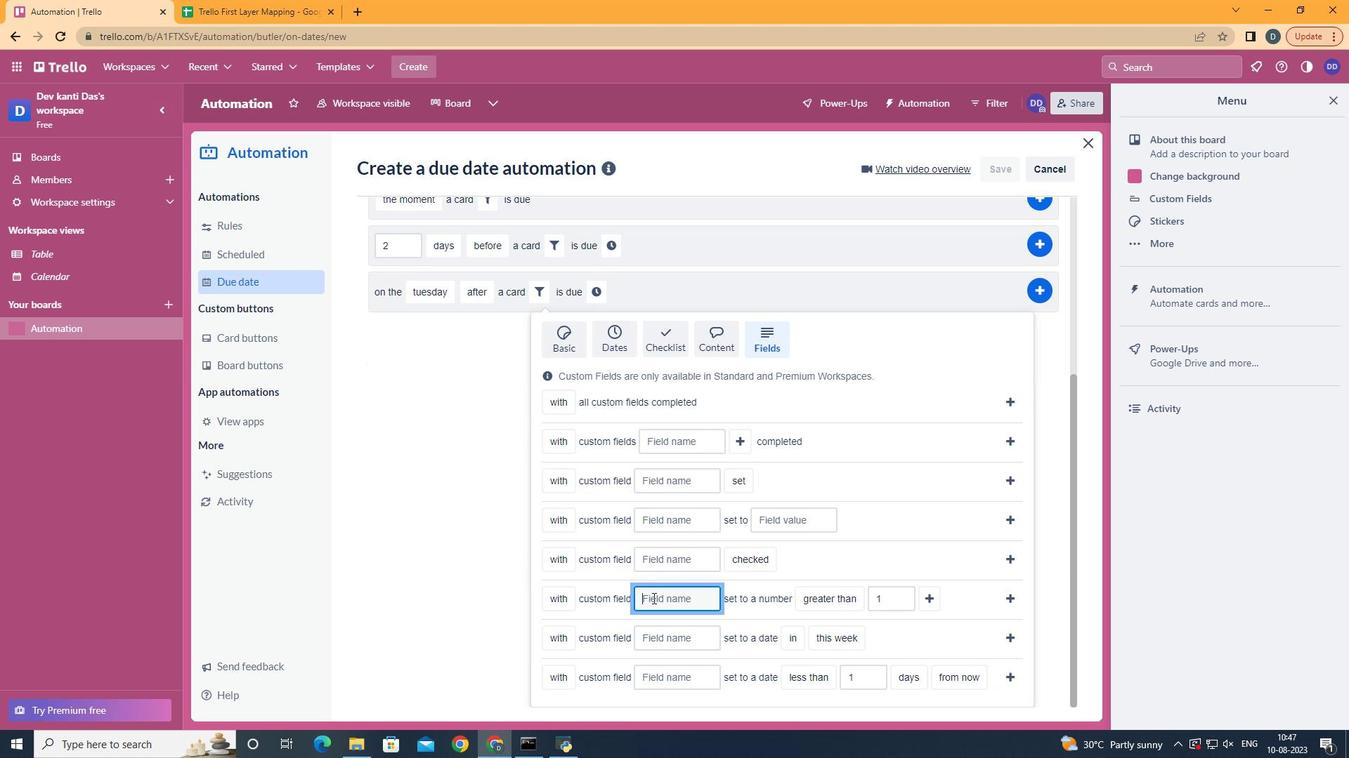 
Action: Mouse pressed left at (652, 598)
Screenshot: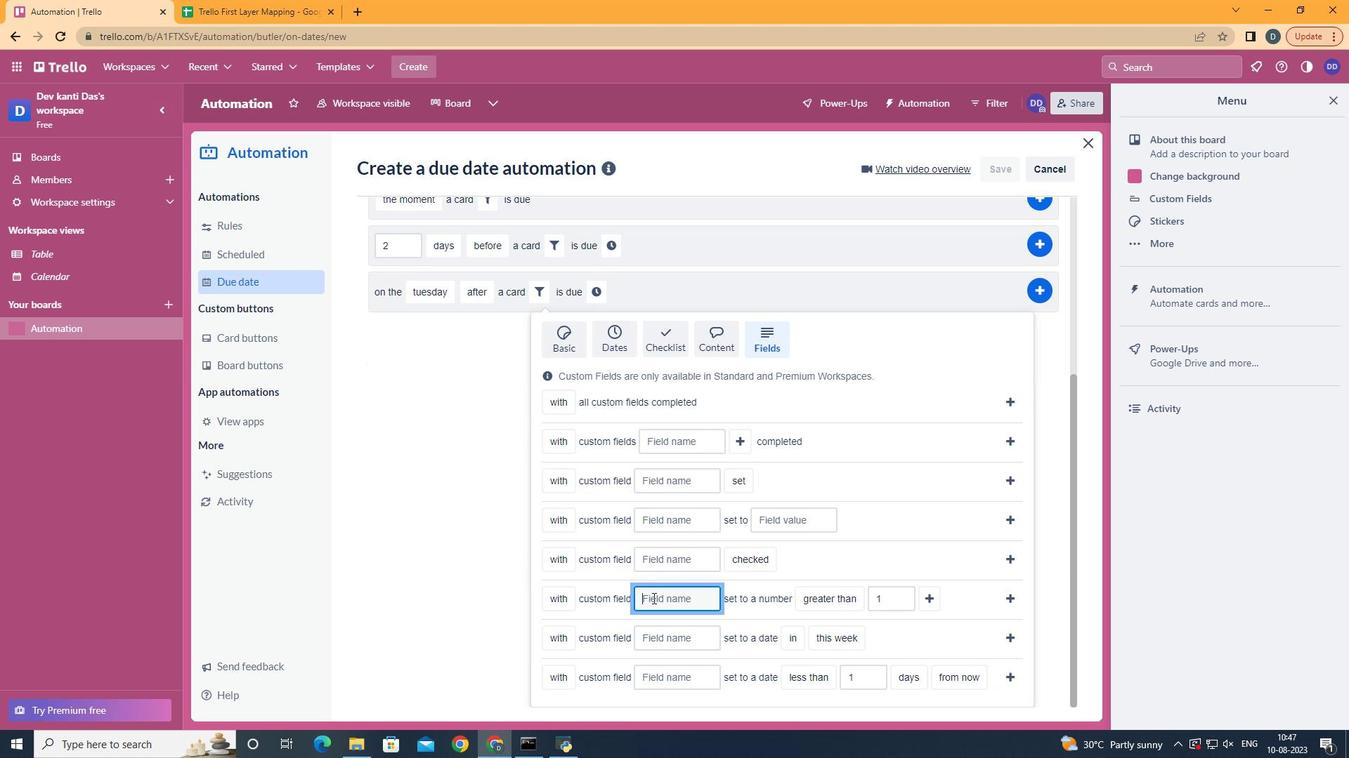 
Action: Key pressed <Key.shift>Resume
Screenshot: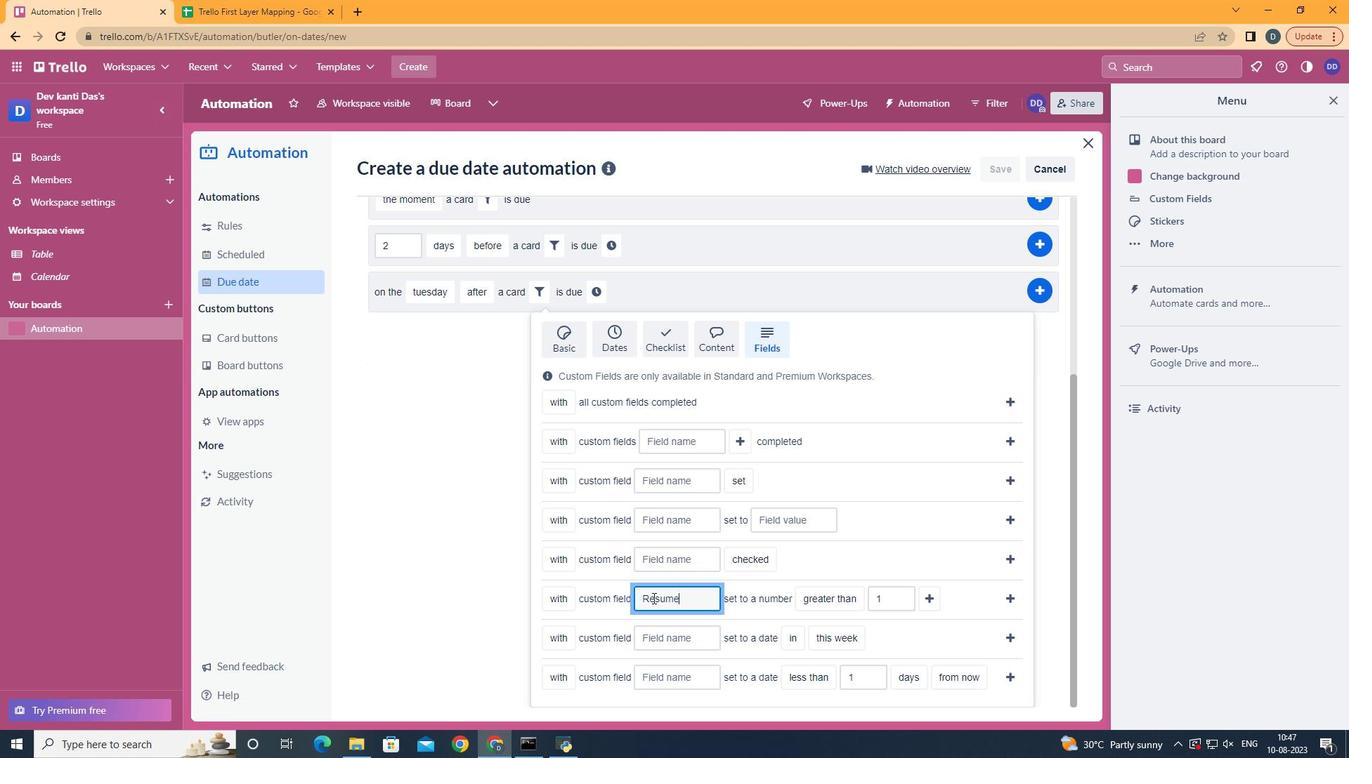 
Action: Mouse moved to (871, 521)
Screenshot: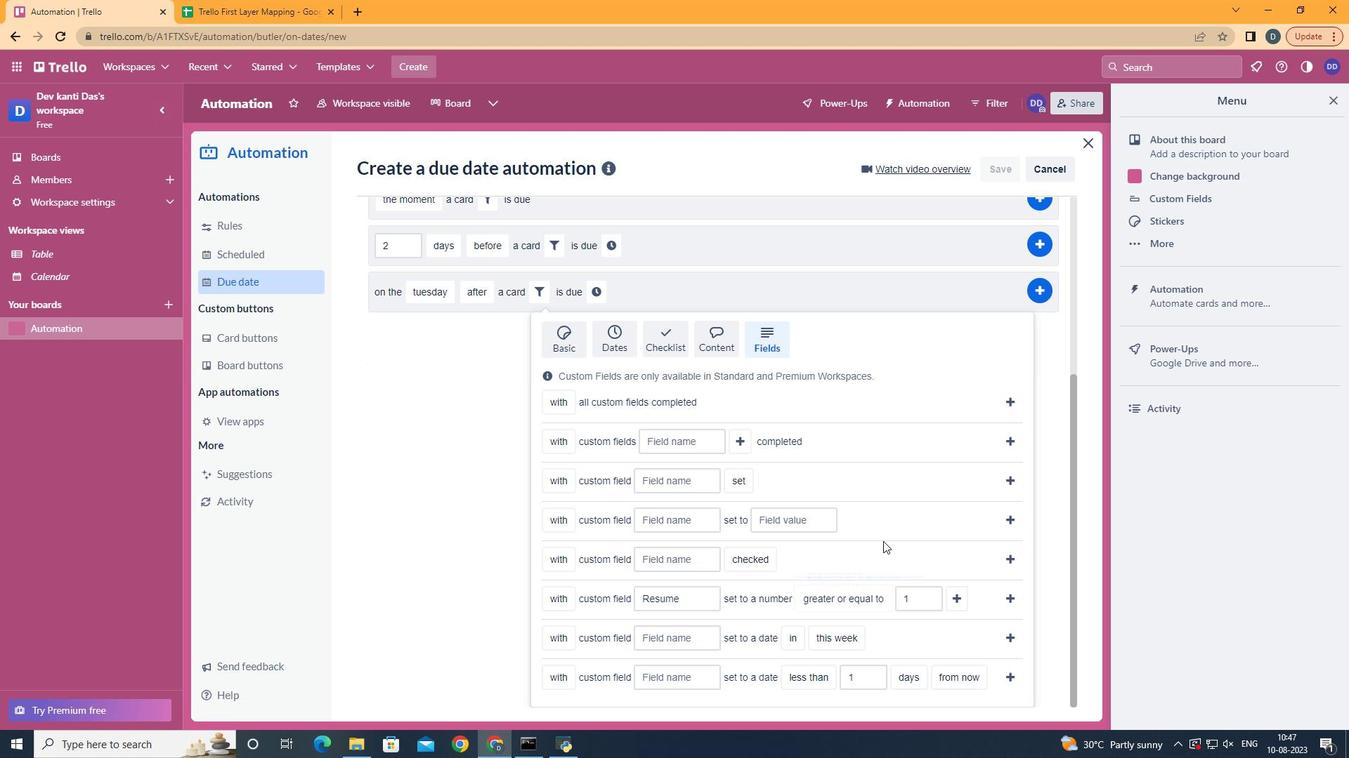 
Action: Mouse pressed left at (871, 521)
Screenshot: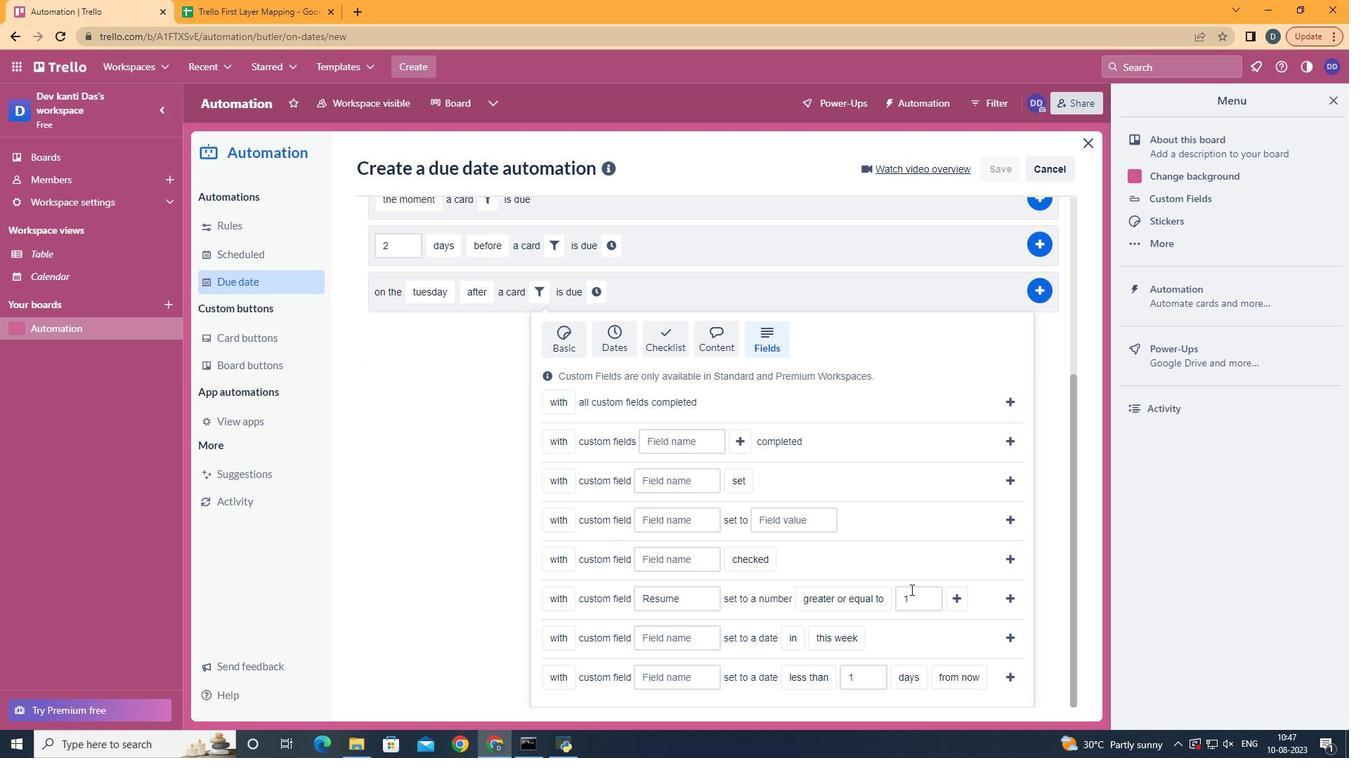 
Action: Mouse moved to (955, 607)
Screenshot: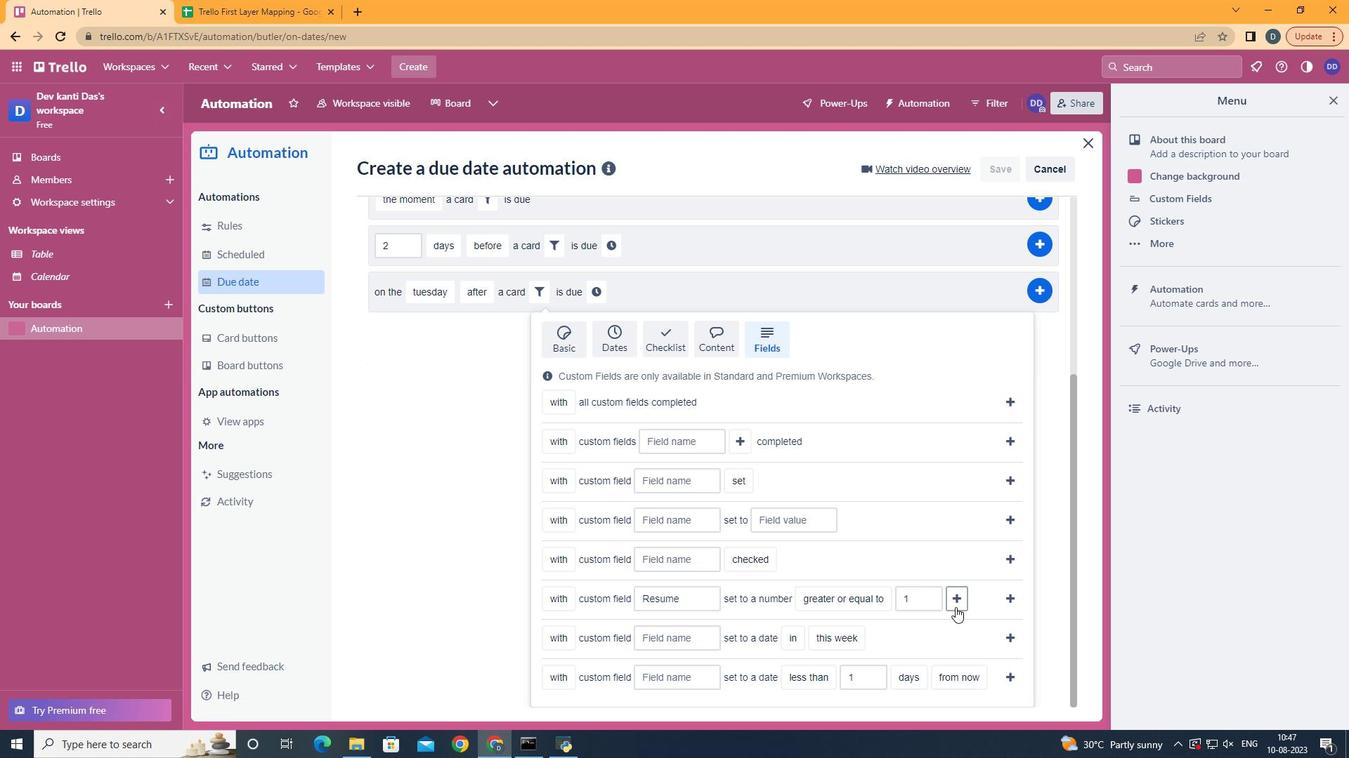 
Action: Mouse pressed left at (955, 607)
Screenshot: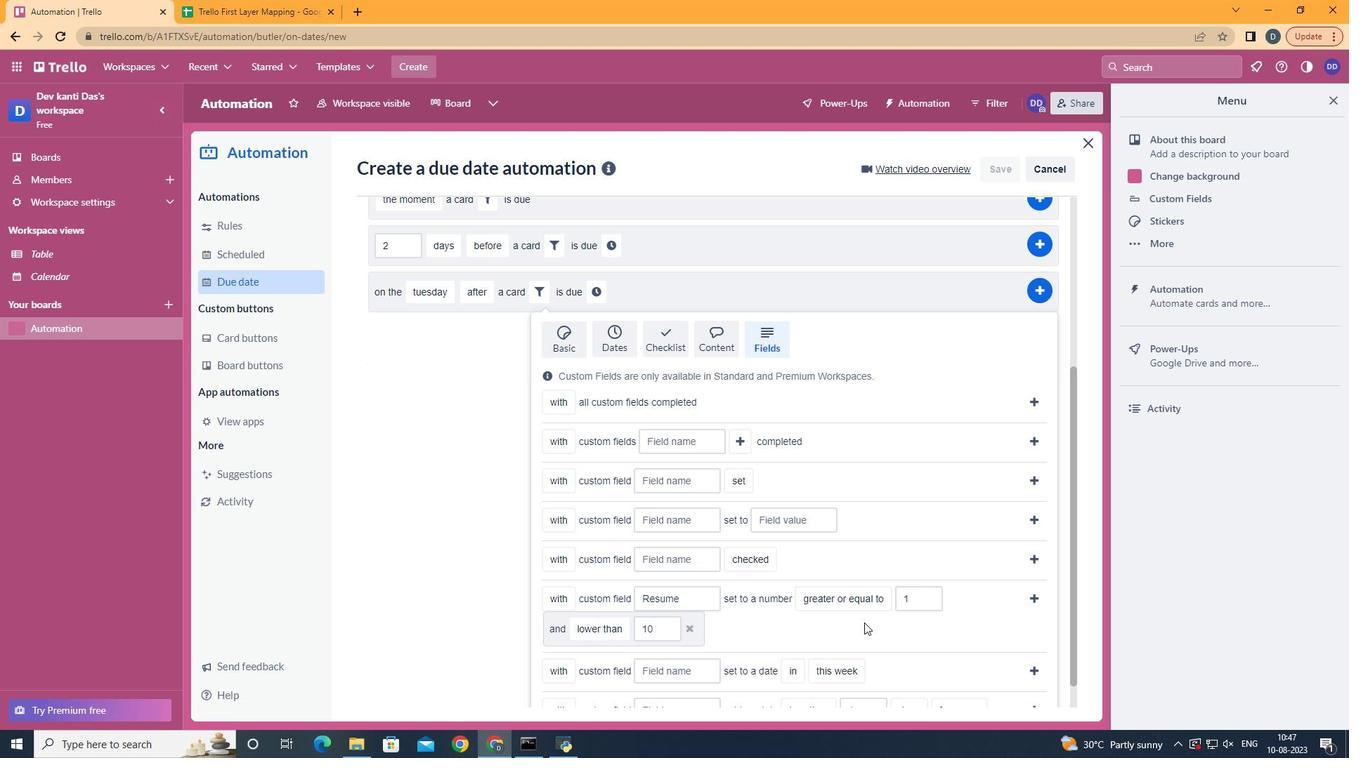 
Action: Mouse moved to (652, 548)
Screenshot: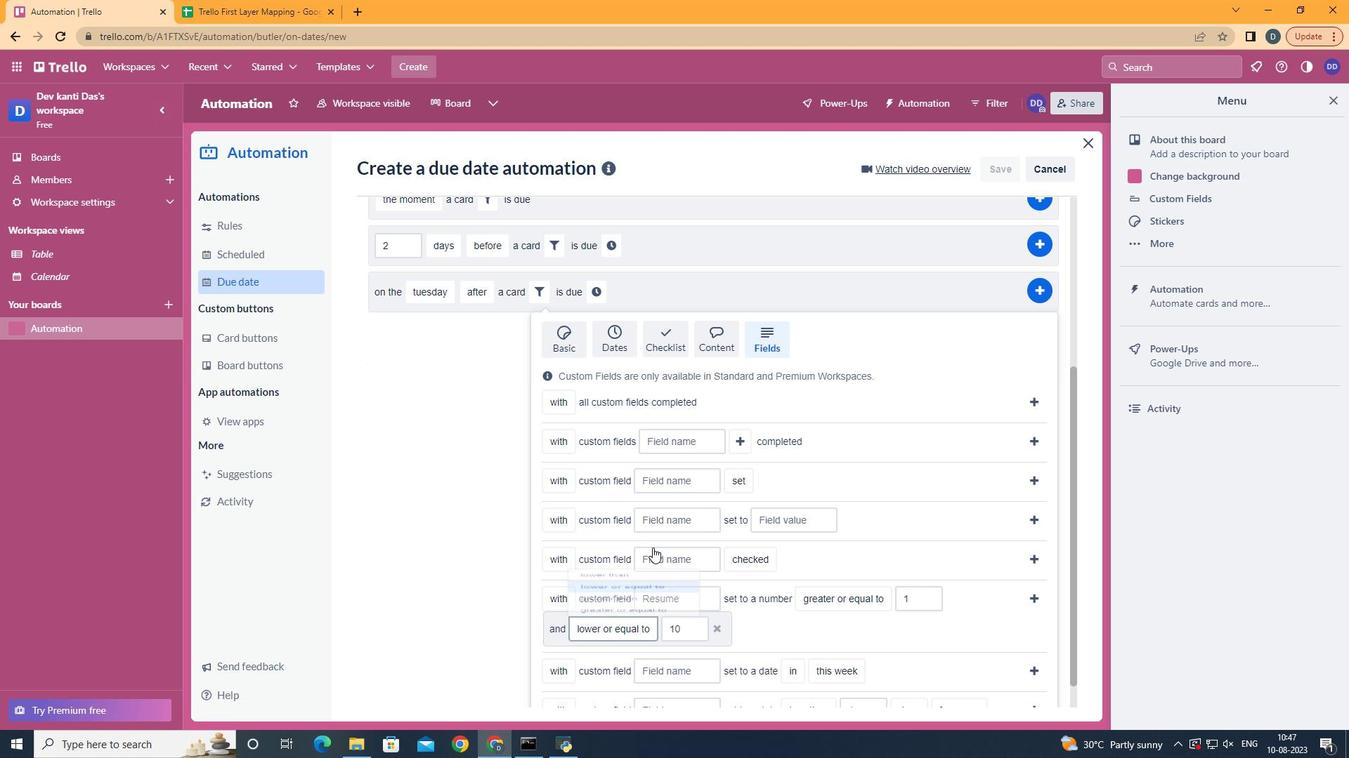 
Action: Mouse pressed left at (652, 548)
Screenshot: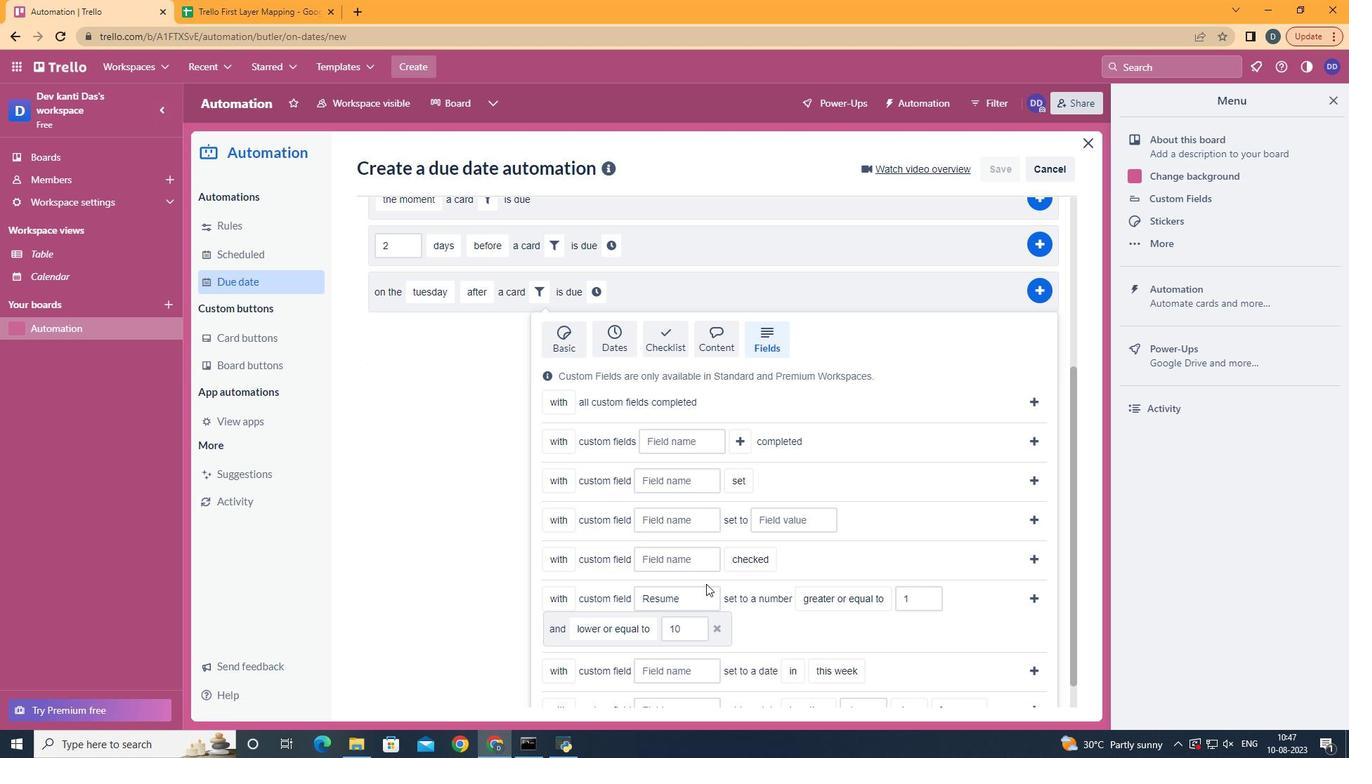 
Action: Mouse moved to (1041, 600)
Screenshot: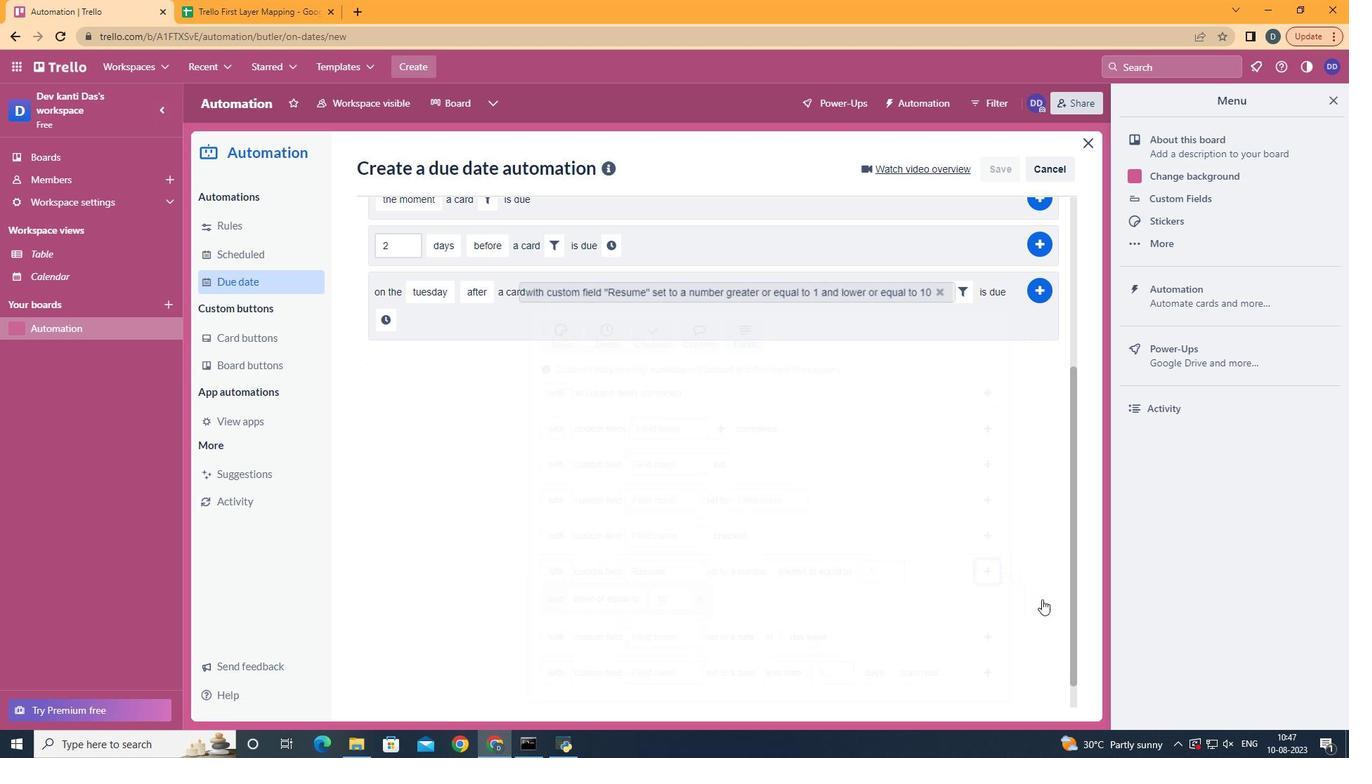 
Action: Mouse pressed left at (1041, 600)
Screenshot: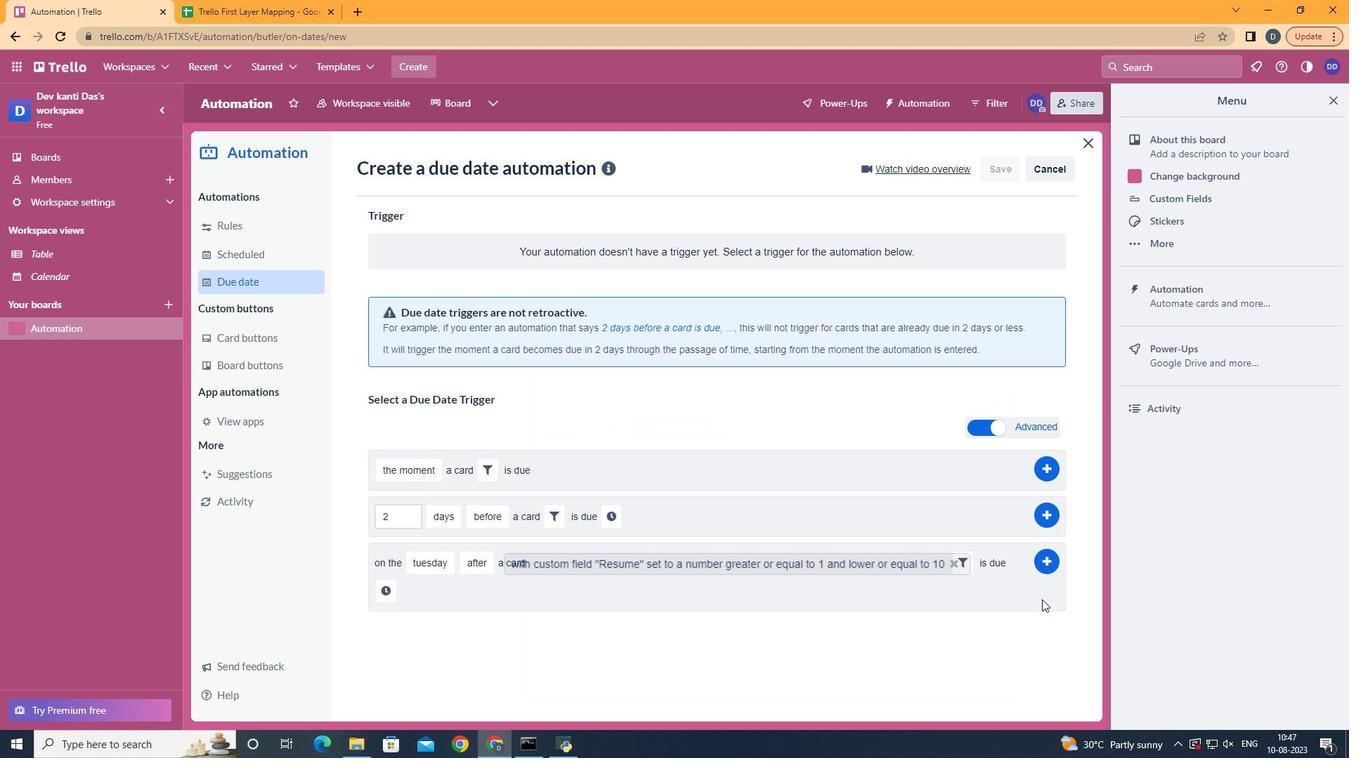 
Action: Mouse moved to (377, 591)
Screenshot: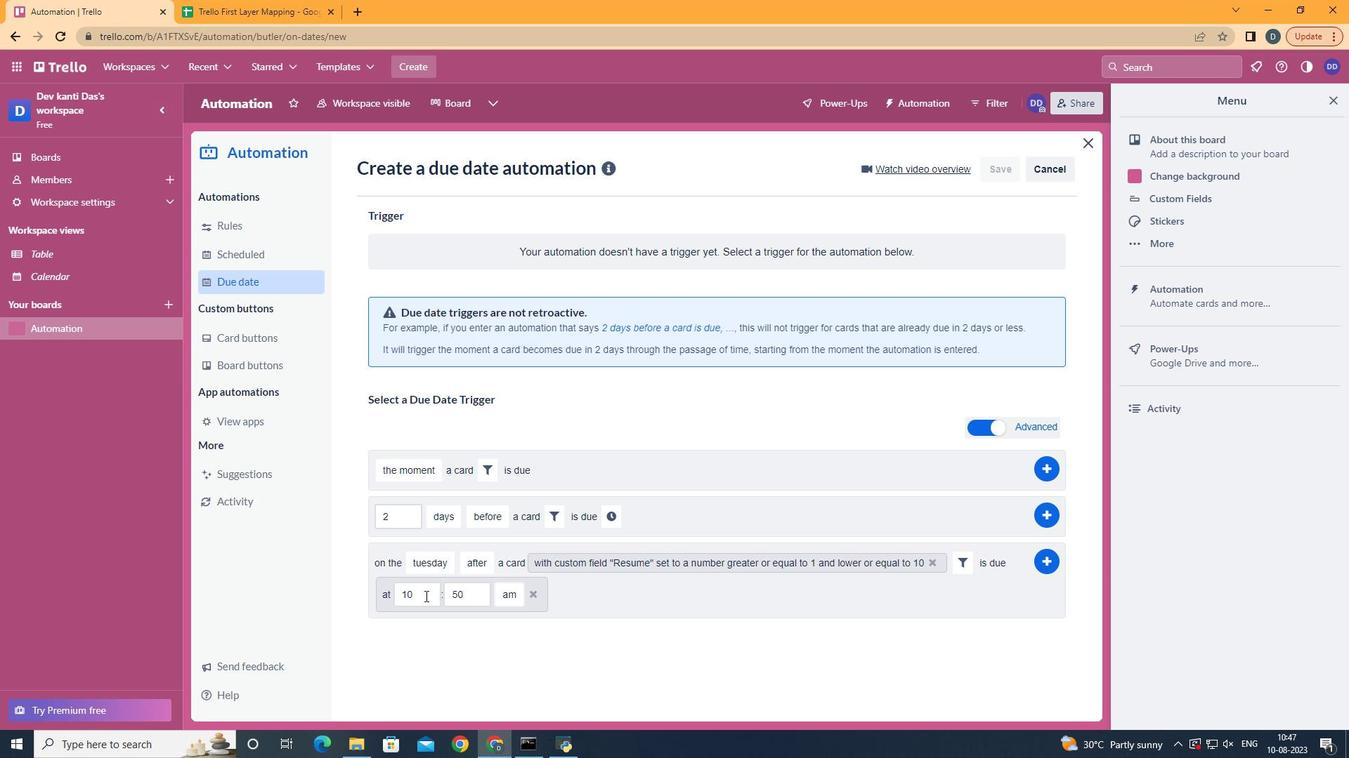 
Action: Mouse pressed left at (377, 591)
Screenshot: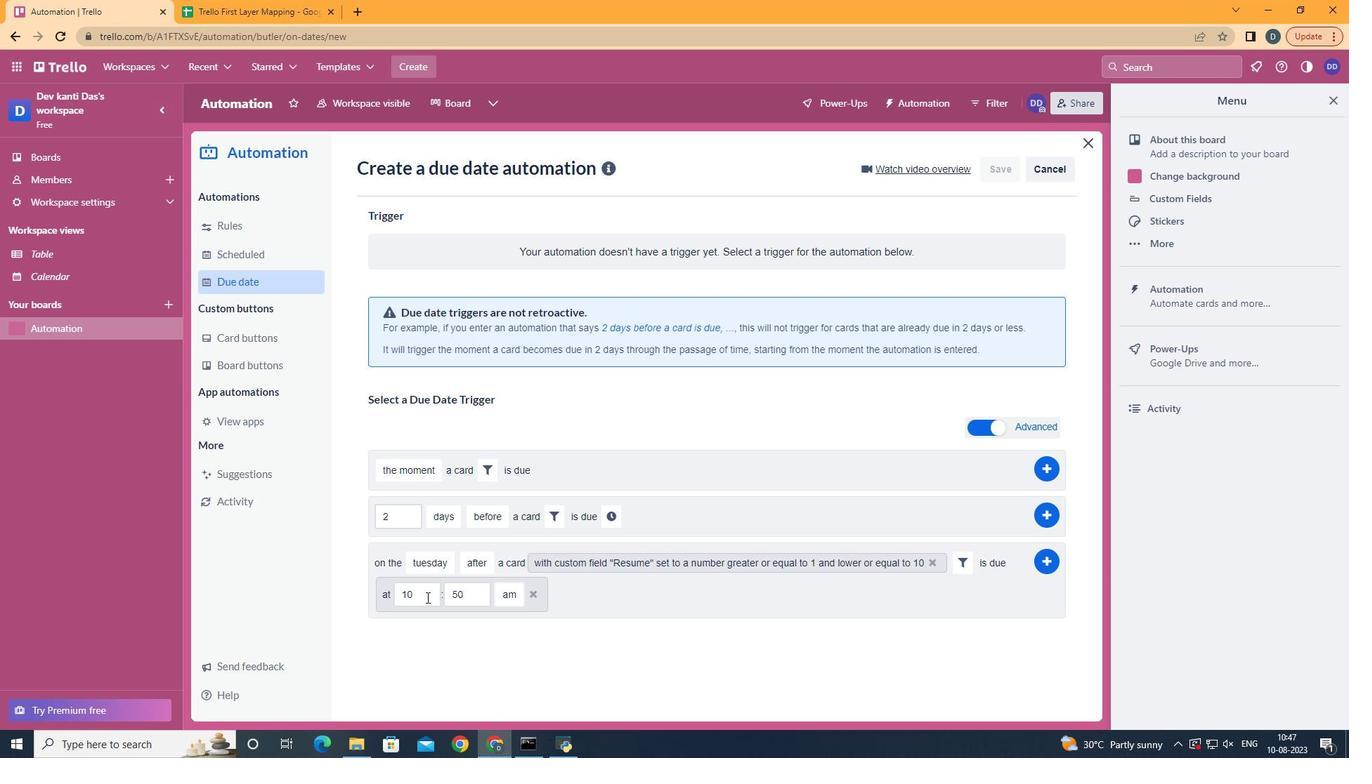 
Action: Mouse moved to (434, 601)
Screenshot: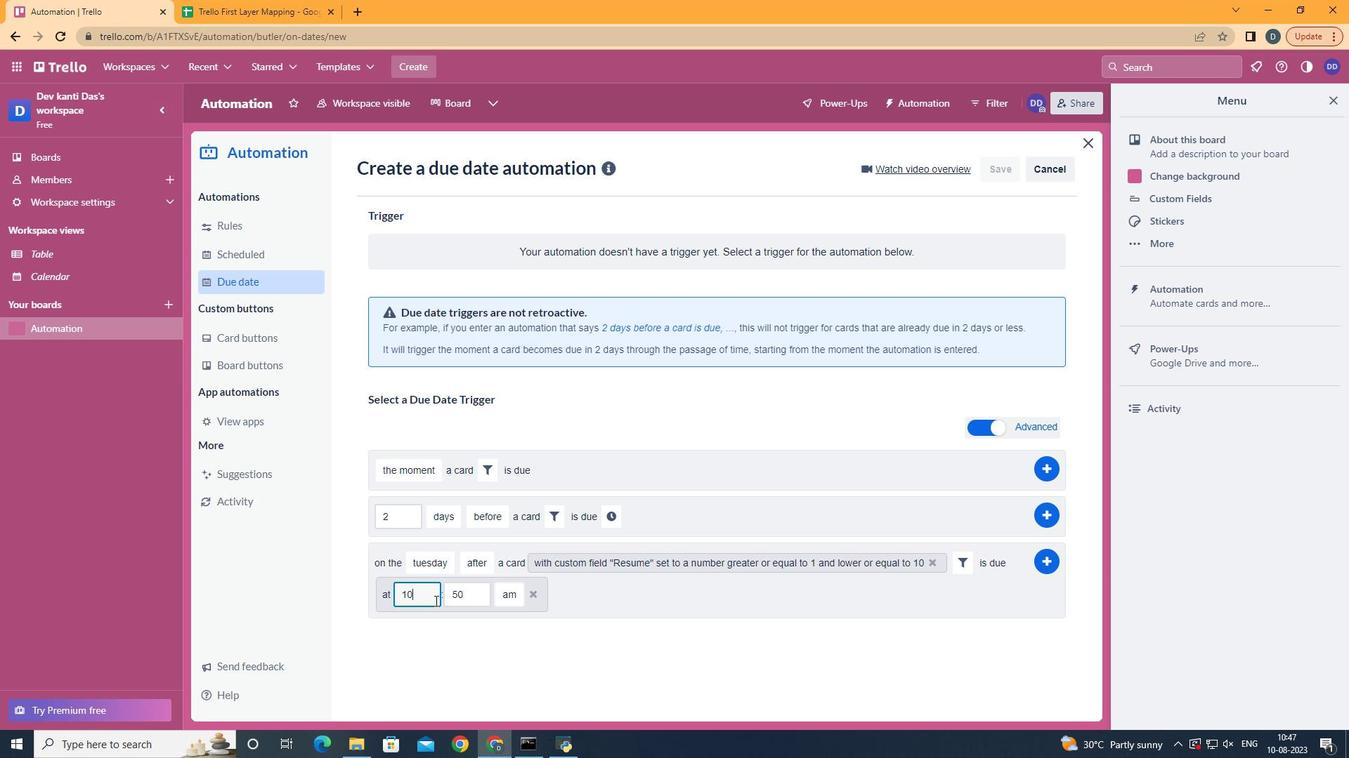 
Action: Mouse pressed left at (434, 601)
Screenshot: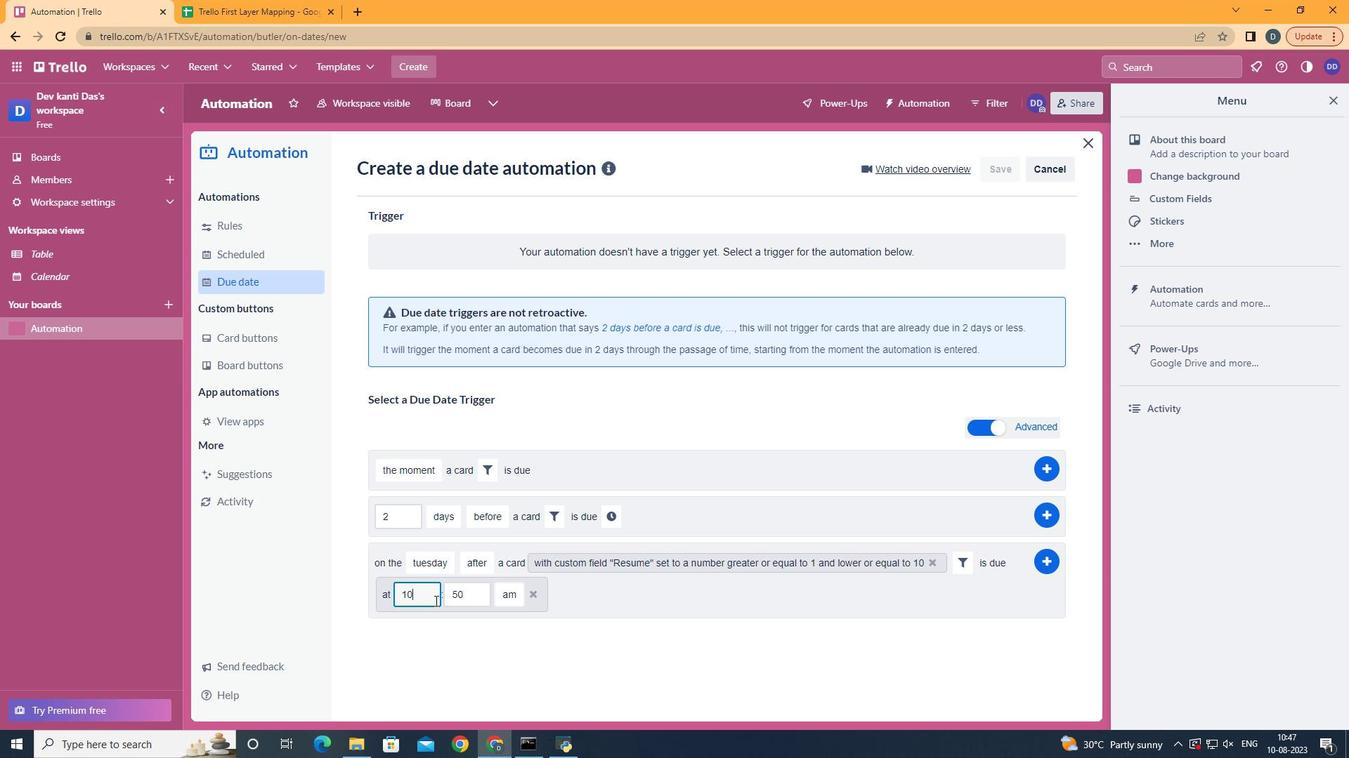 
Action: Key pressed <Key.backspace>1
Screenshot: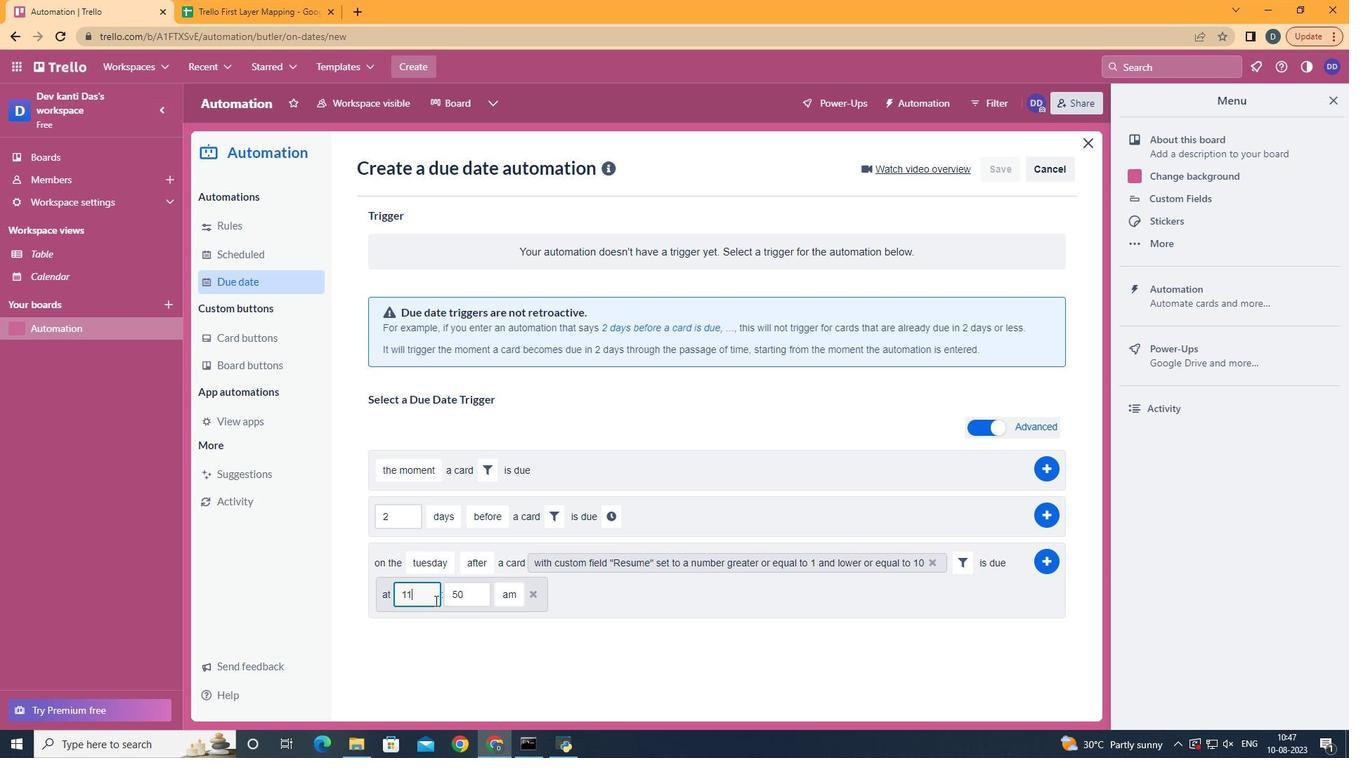 
Action: Mouse moved to (470, 596)
Screenshot: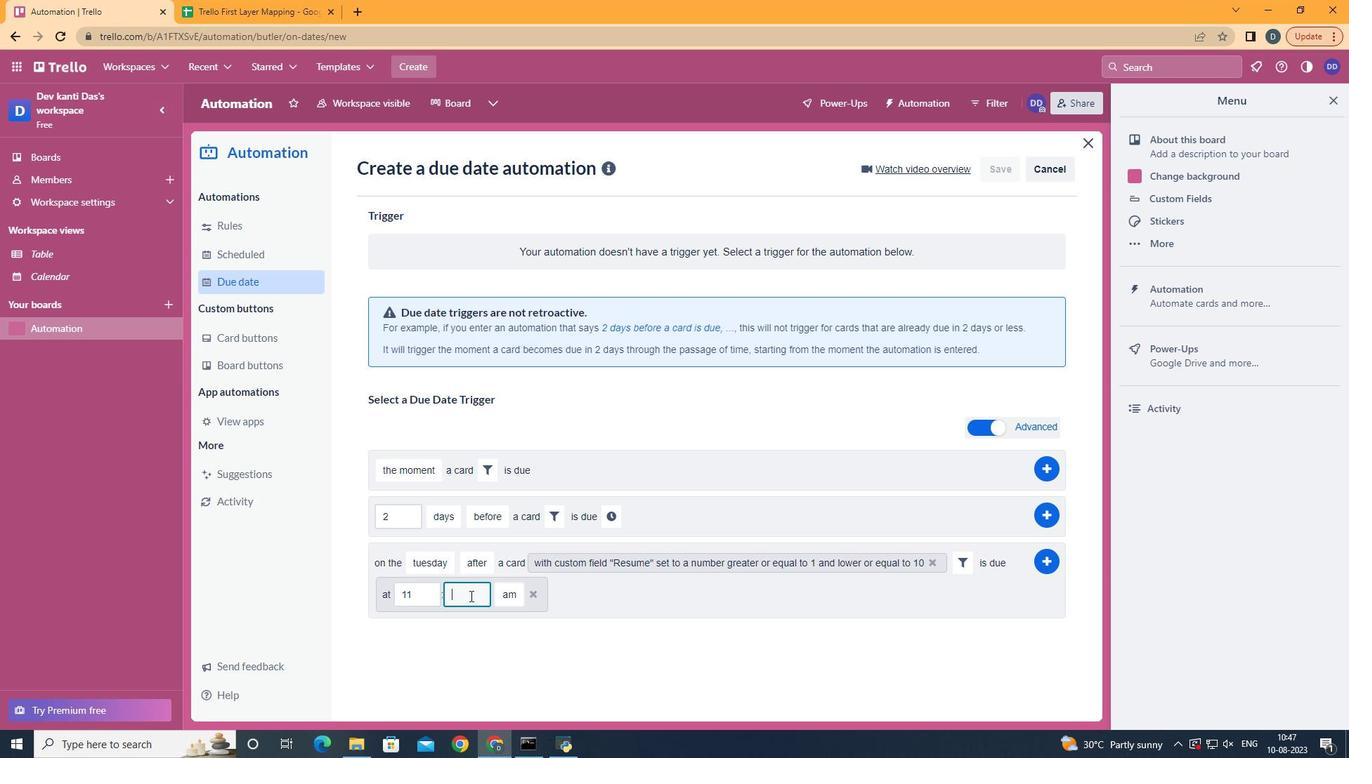 
Action: Mouse pressed left at (470, 596)
Screenshot: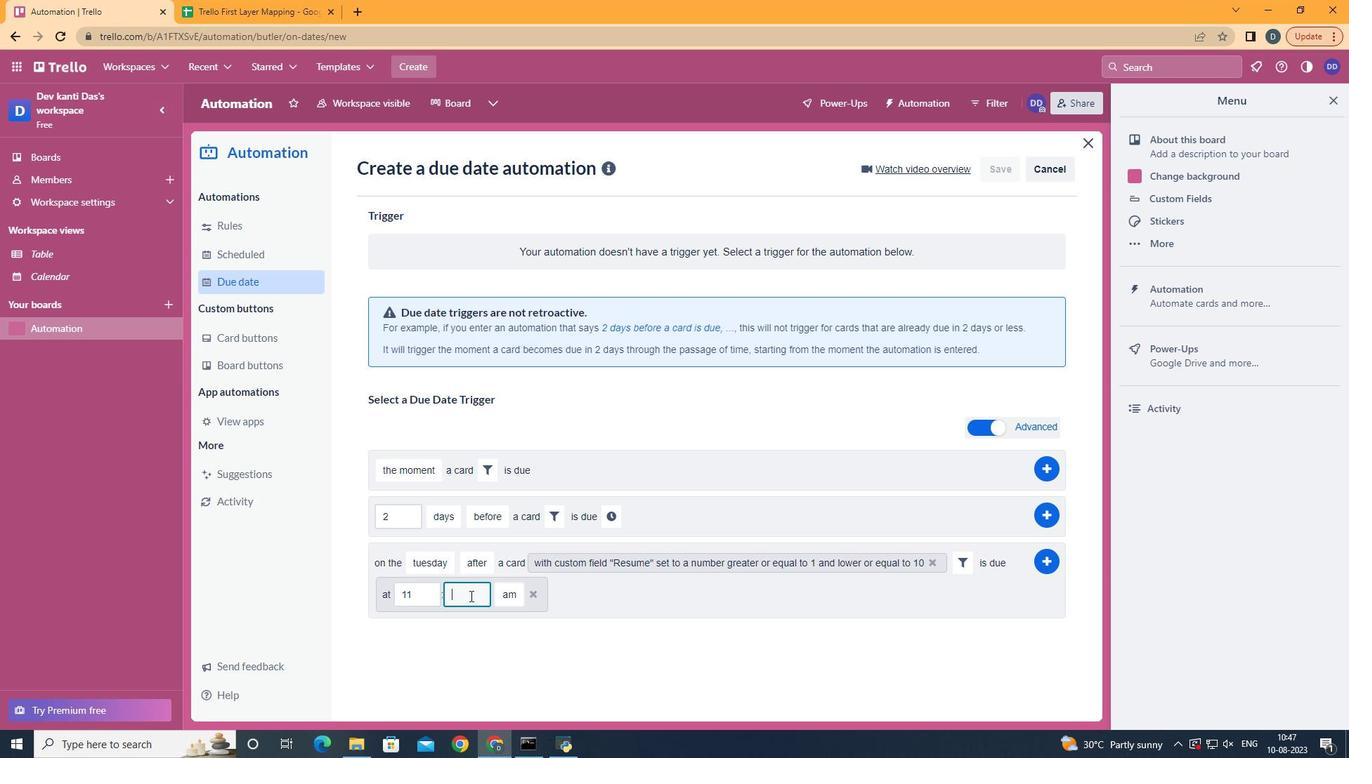 
Action: Key pressed <Key.backspace><Key.backspace>00
Screenshot: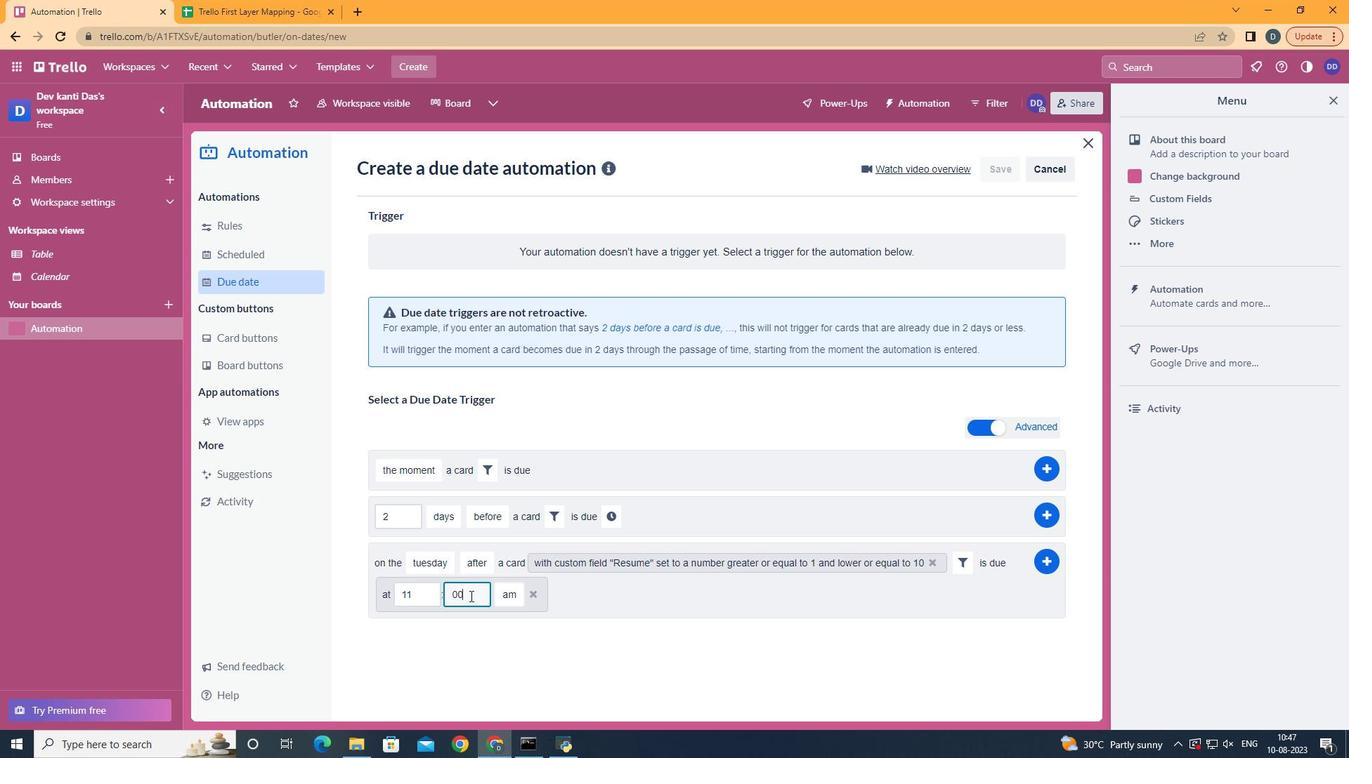 
Action: Mouse moved to (1054, 564)
Screenshot: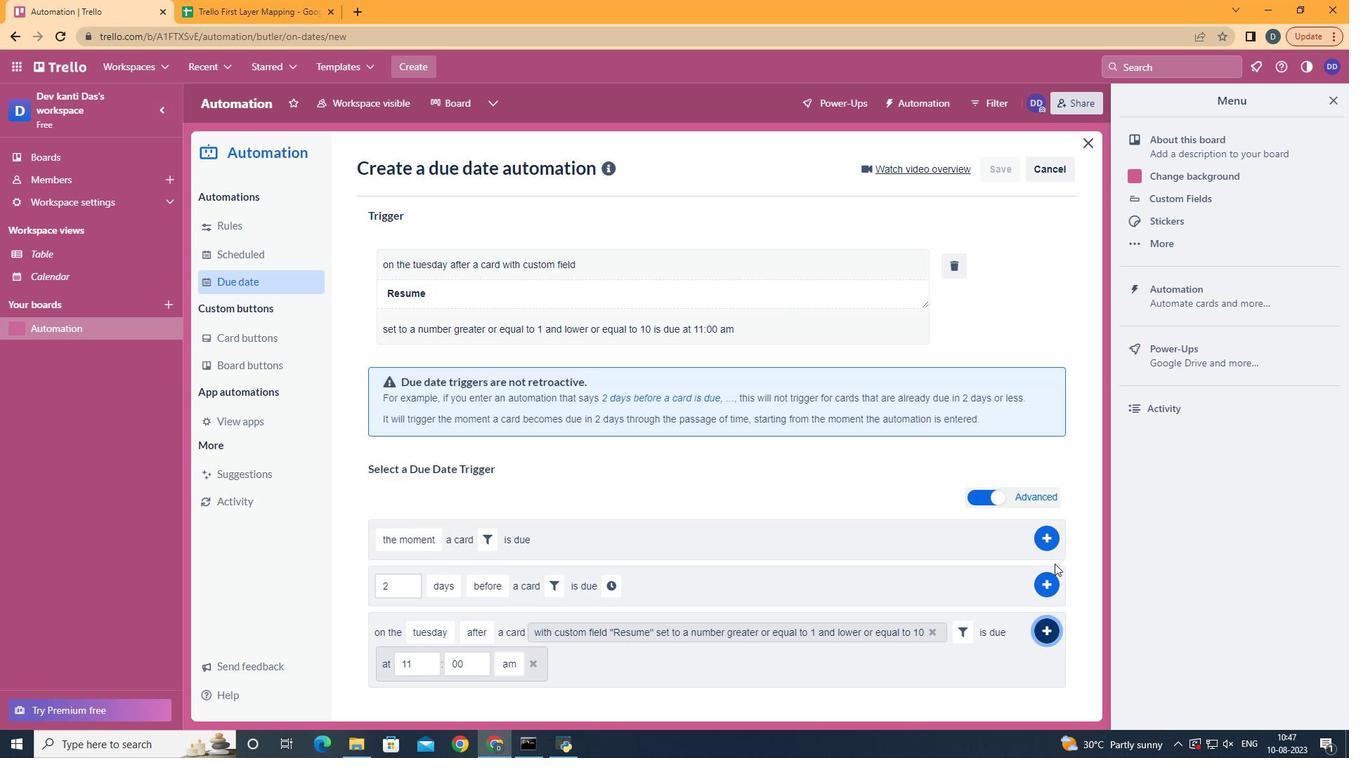
Action: Mouse pressed left at (1054, 564)
Screenshot: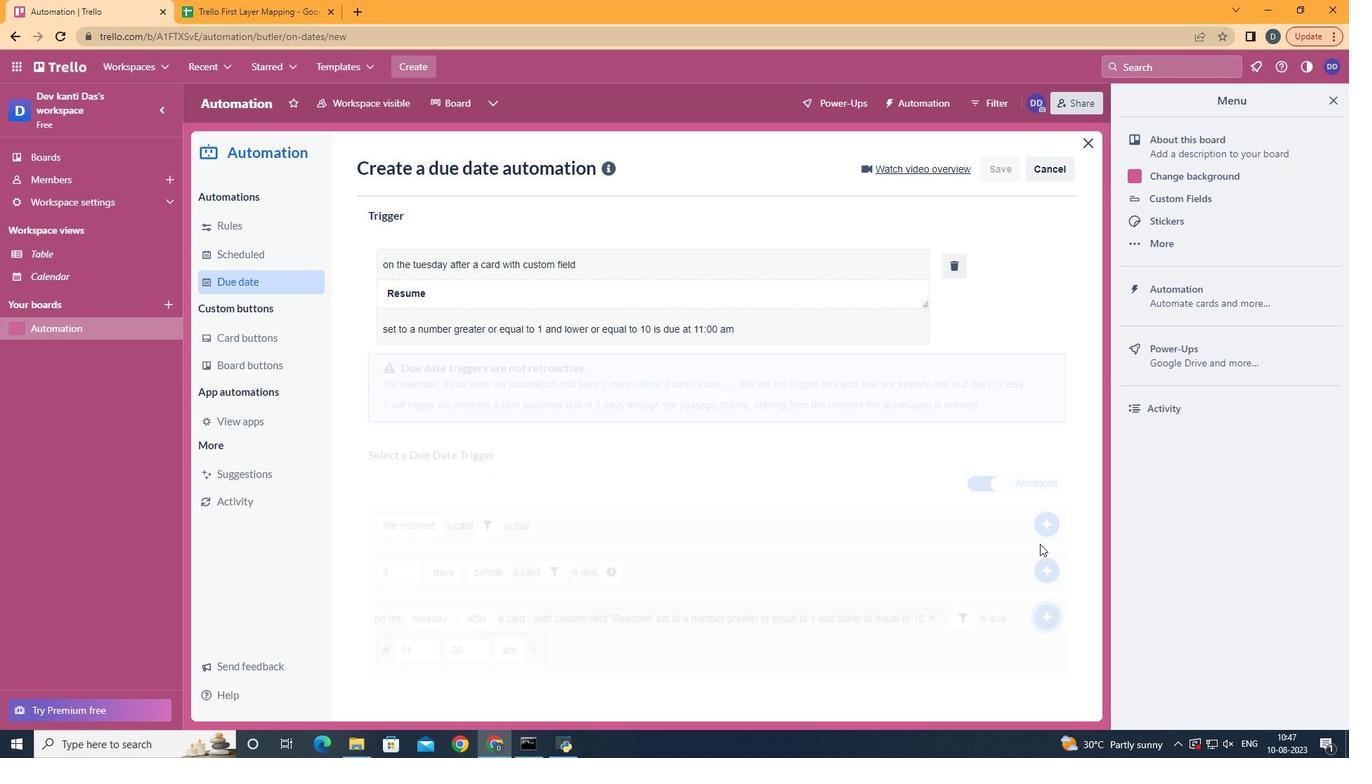 
Action: Mouse moved to (847, 347)
Screenshot: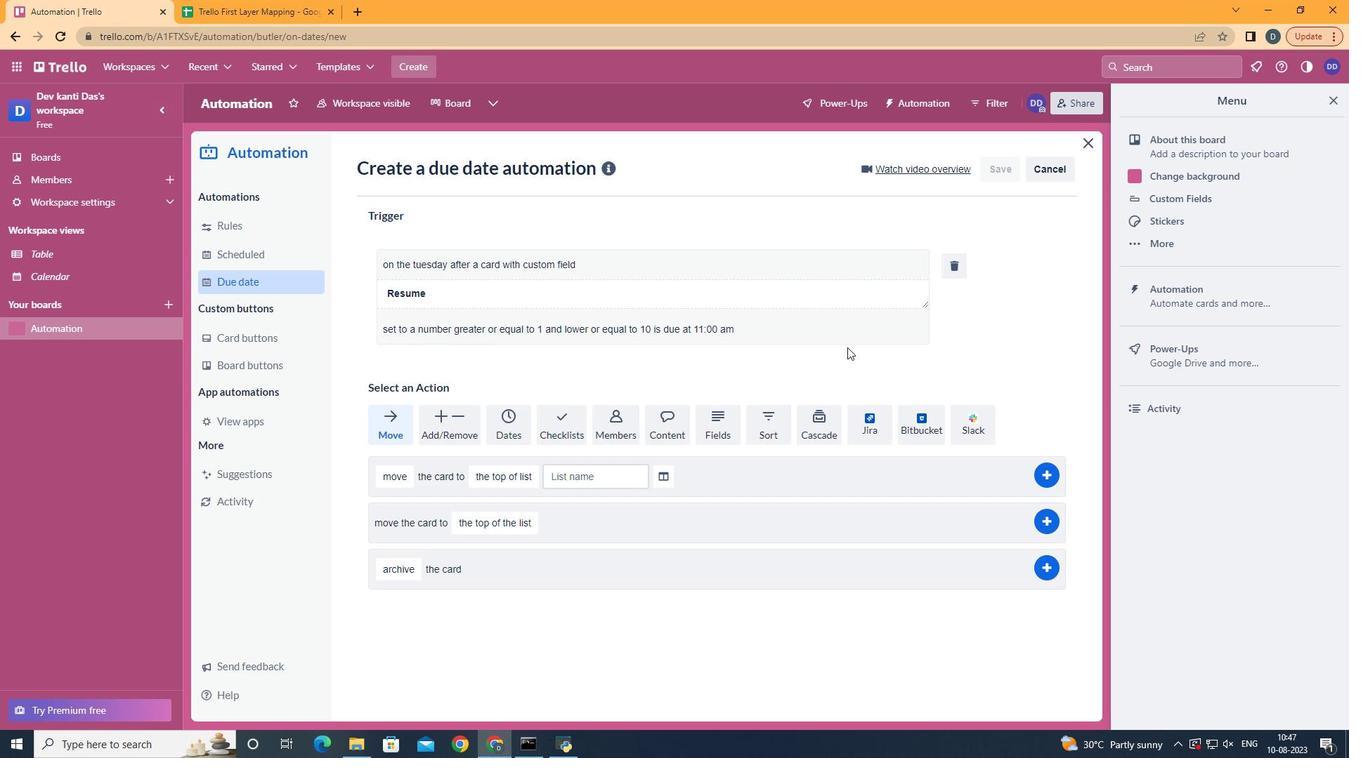 
